 Task: Open Card Card0000000223 in Board Board0000000056 in Workspace WS0000000019 in Trello. Add Member Email0000000075 to Card Card0000000223 in Board Board0000000056 in Workspace WS0000000019 in Trello. Add Orange Label titled Label0000000223 to Card Card0000000223 in Board Board0000000056 in Workspace WS0000000019 in Trello. Add Checklist CL0000000223 to Card Card0000000223 in Board Board0000000056 in Workspace WS0000000019 in Trello. Add Dates with Start Date as Oct 01 2023 and Due Date as Oct 31 2023 to Card Card0000000223 in Board Board0000000056 in Workspace WS0000000019 in Trello
Action: Mouse moved to (634, 676)
Screenshot: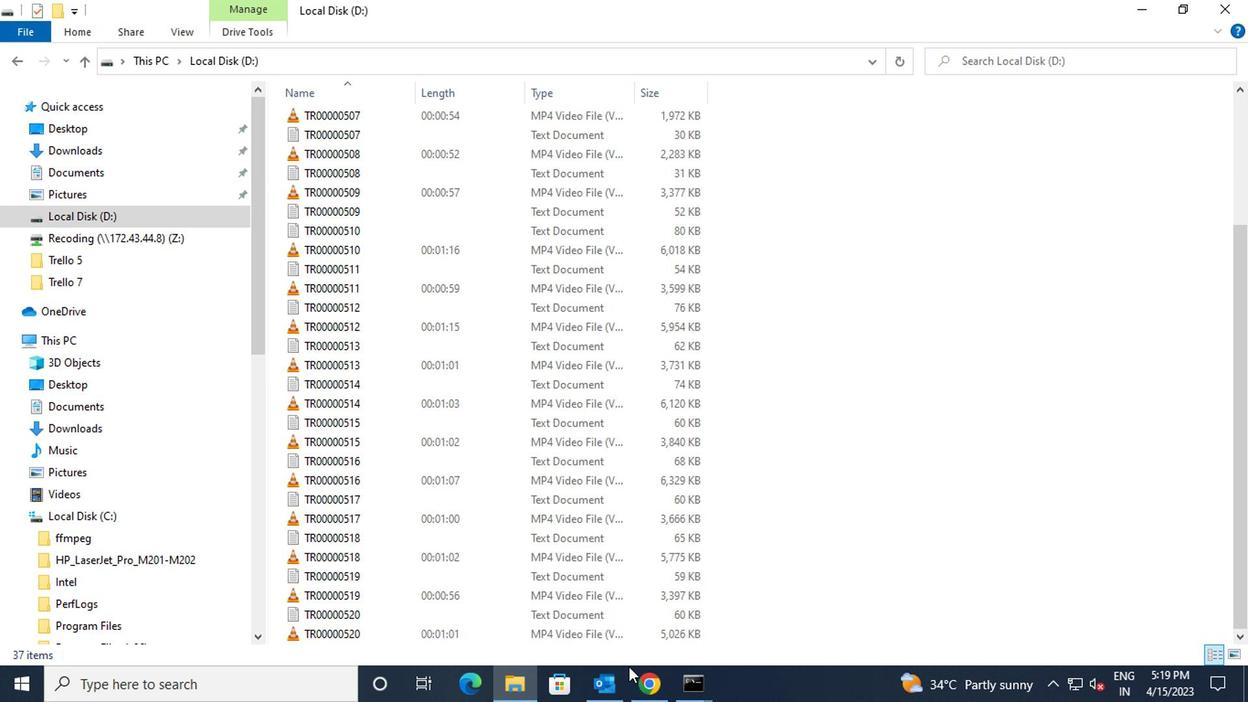 
Action: Mouse pressed left at (634, 676)
Screenshot: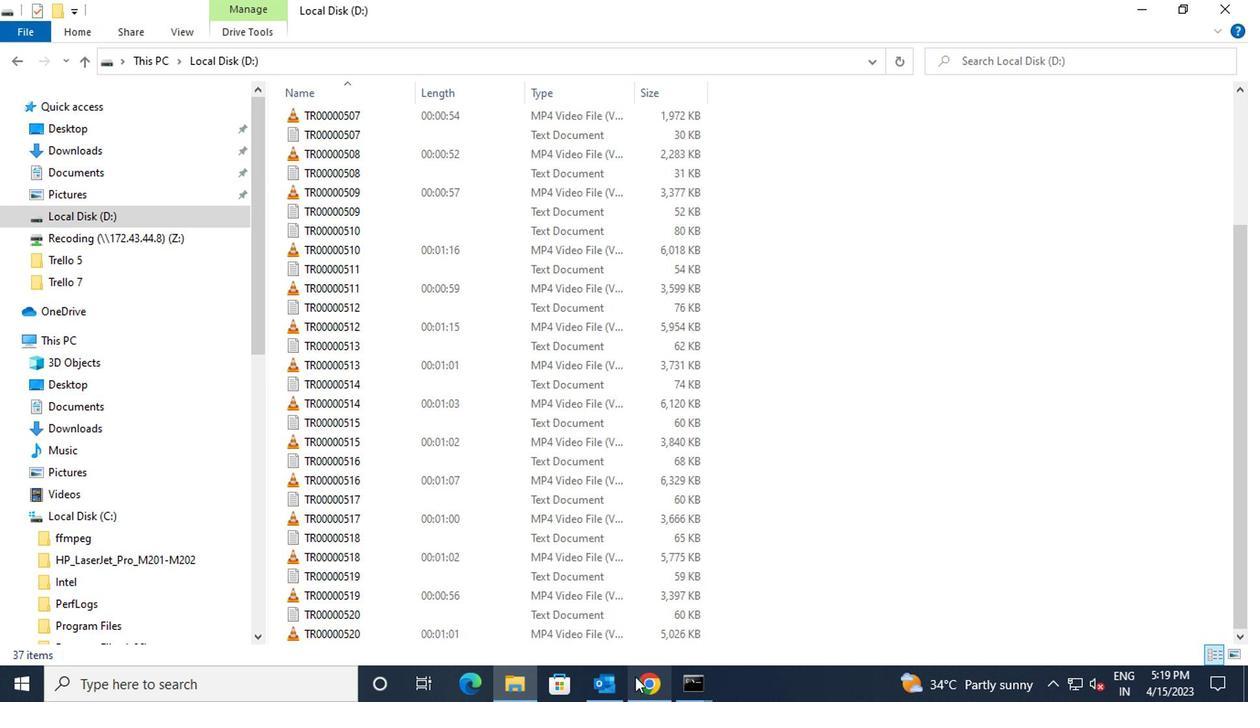 
Action: Mouse moved to (466, 544)
Screenshot: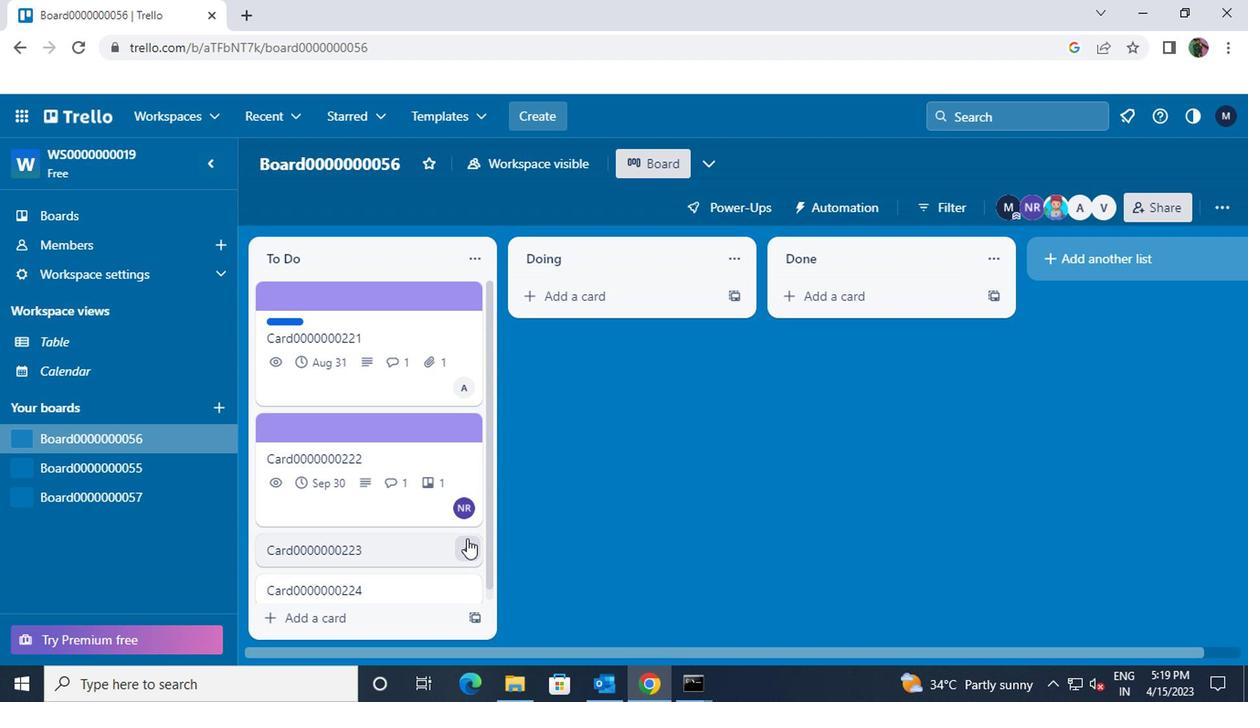 
Action: Mouse pressed left at (466, 544)
Screenshot: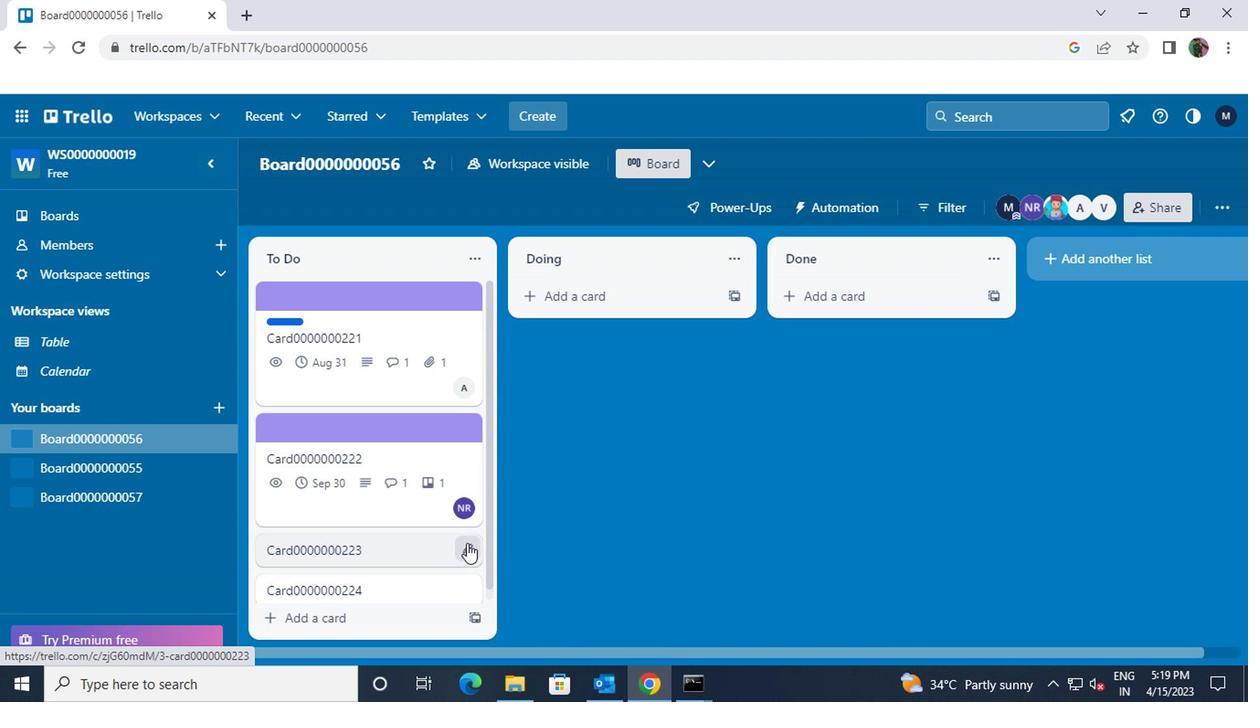 
Action: Mouse moved to (524, 418)
Screenshot: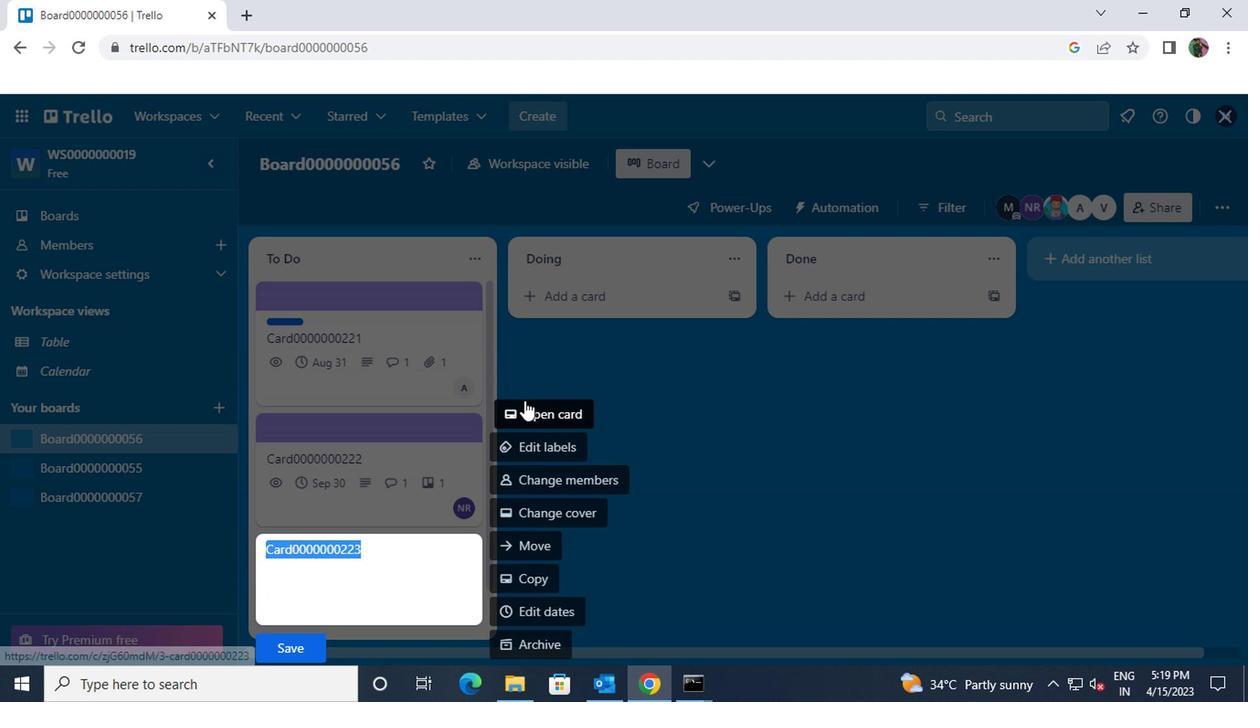 
Action: Mouse pressed left at (524, 418)
Screenshot: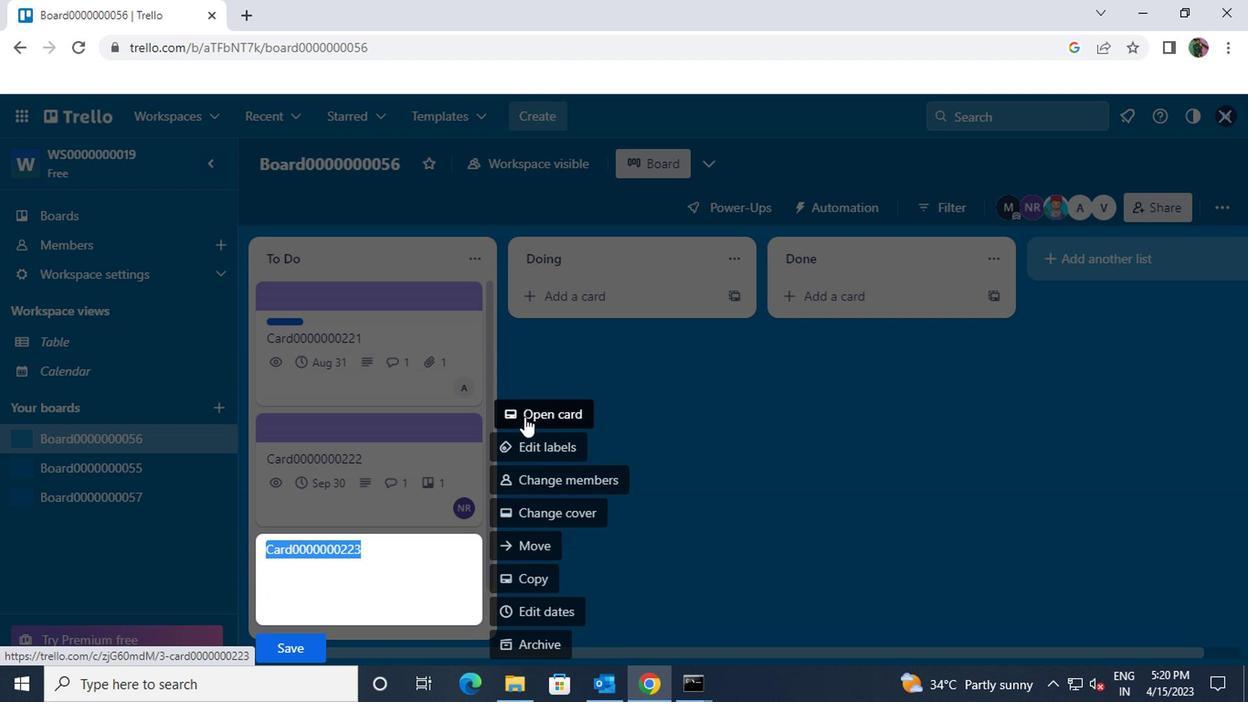 
Action: Mouse moved to (840, 256)
Screenshot: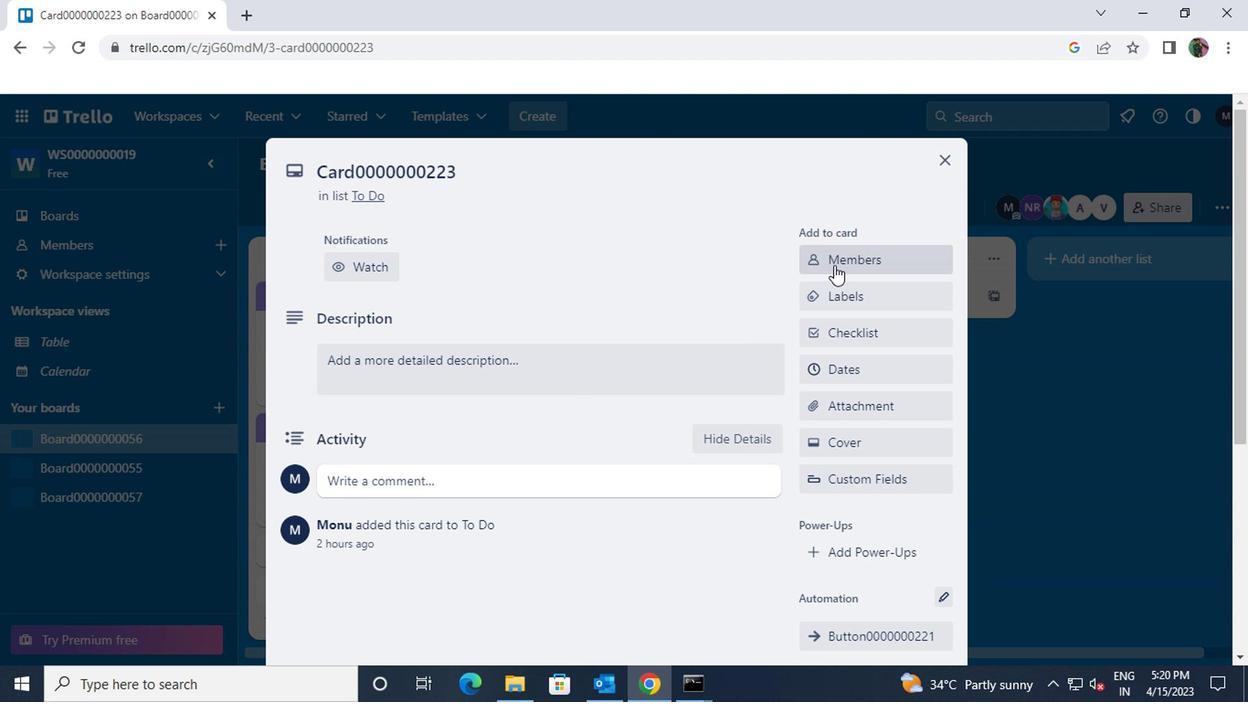 
Action: Mouse pressed left at (840, 256)
Screenshot: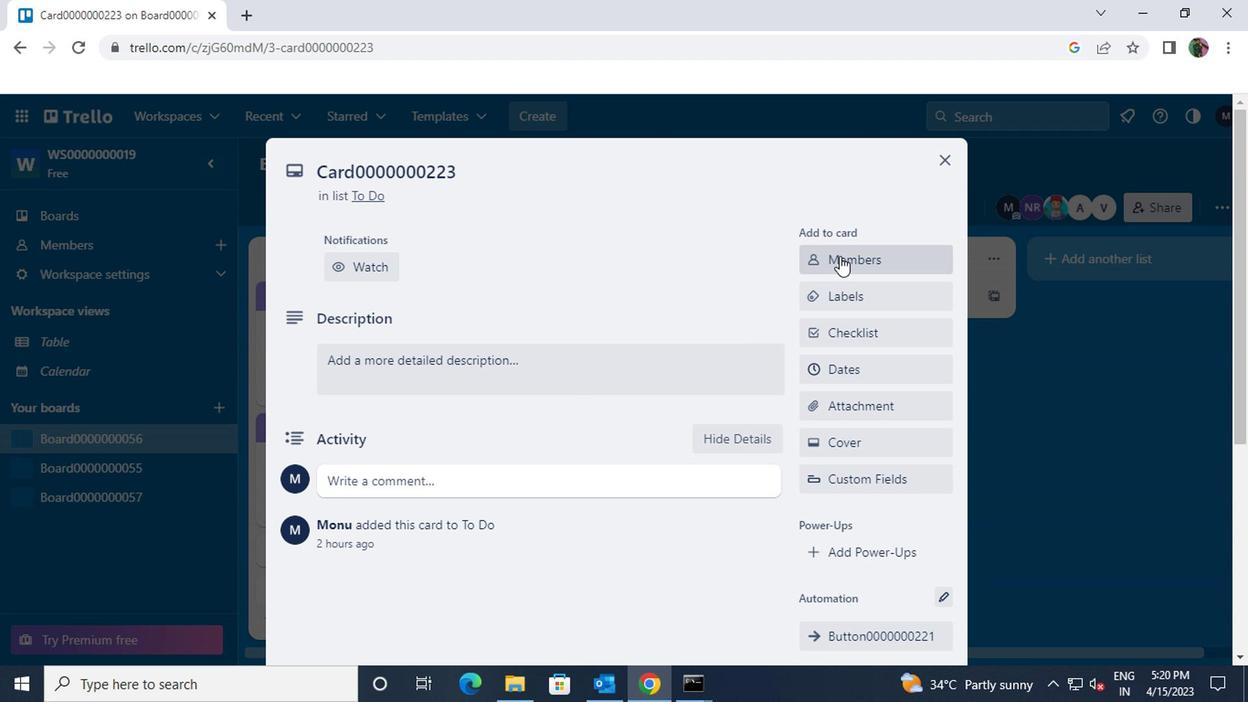 
Action: Mouse moved to (844, 345)
Screenshot: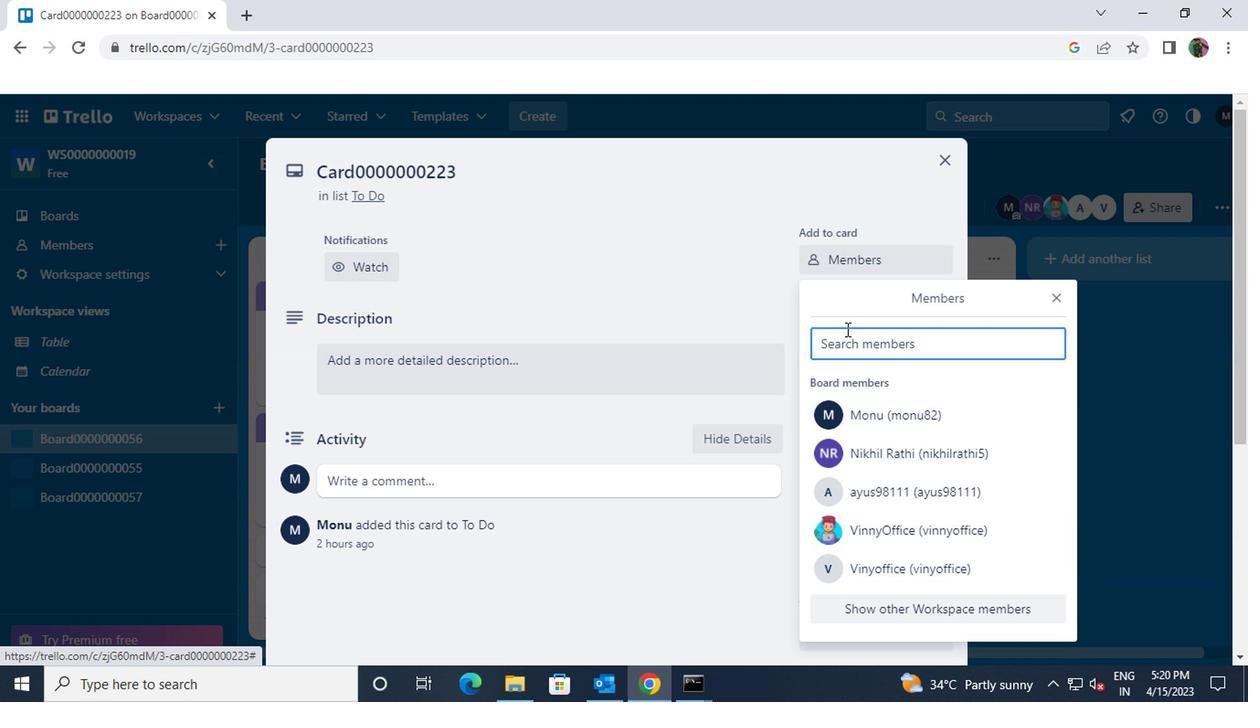 
Action: Key pressed vinnyoffice2<Key.shift>@GMAIL.COM
Screenshot: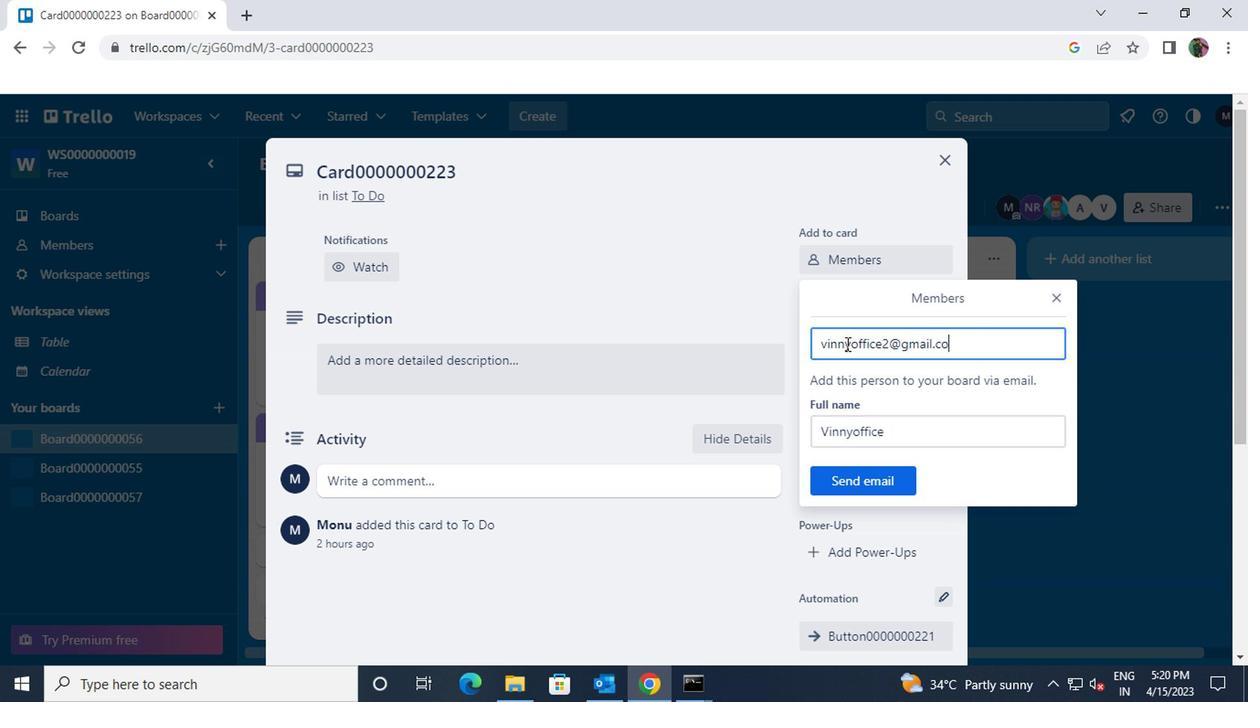 
Action: Mouse moved to (852, 485)
Screenshot: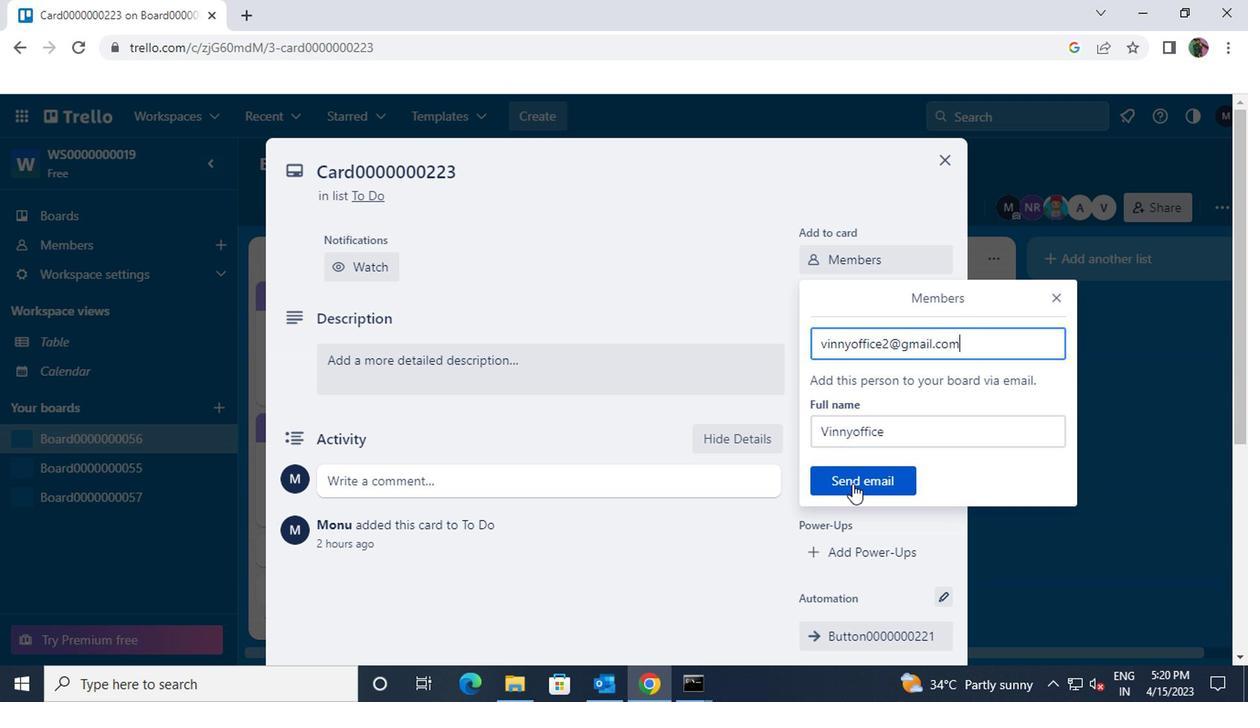 
Action: Mouse pressed left at (852, 485)
Screenshot: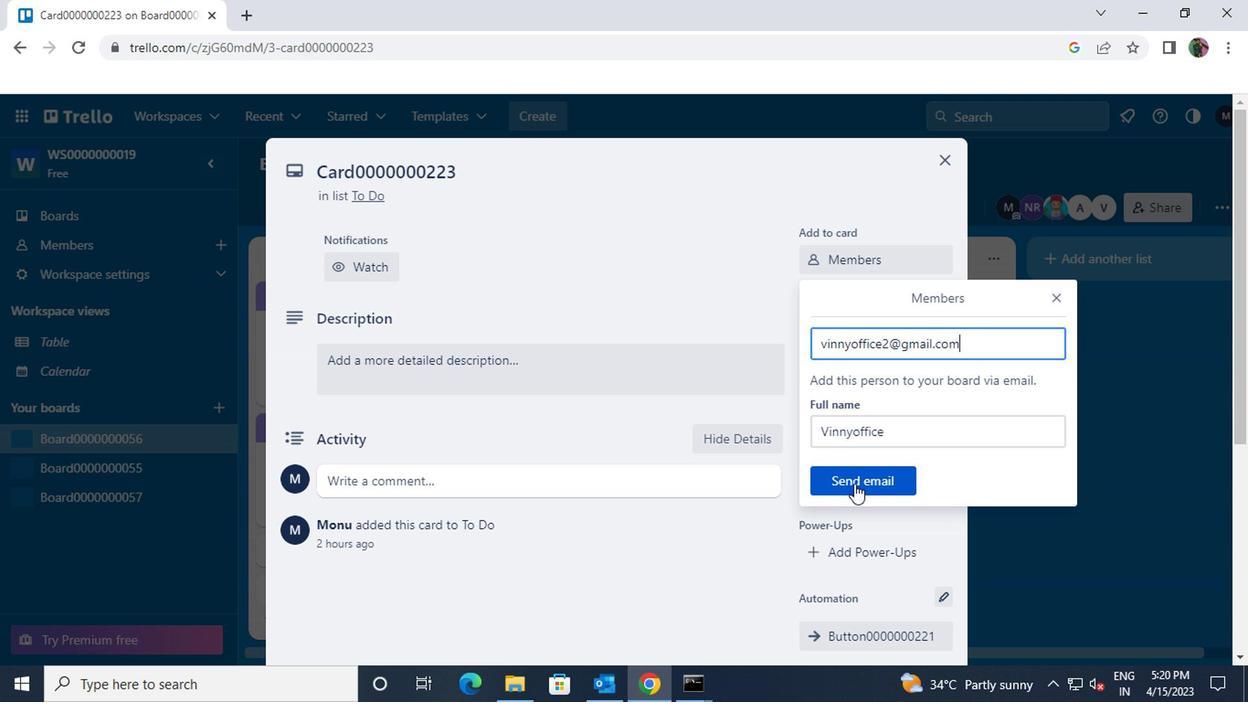 
Action: Mouse moved to (855, 294)
Screenshot: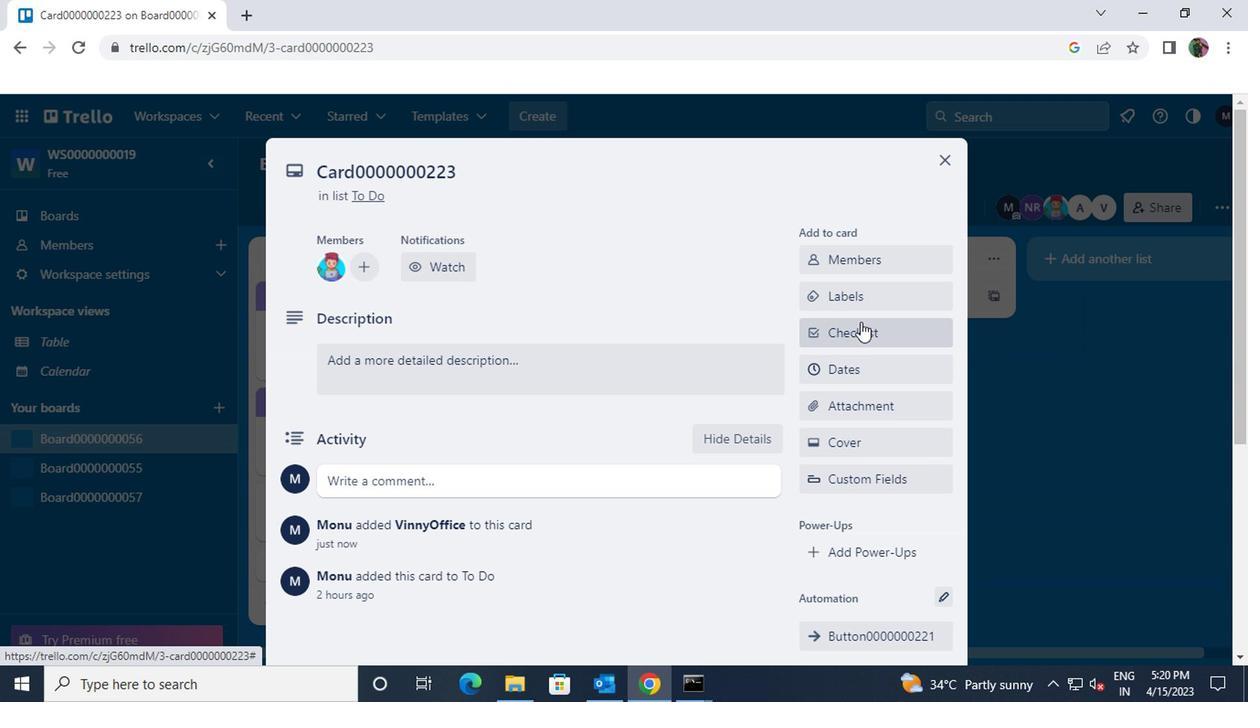 
Action: Mouse pressed left at (855, 294)
Screenshot: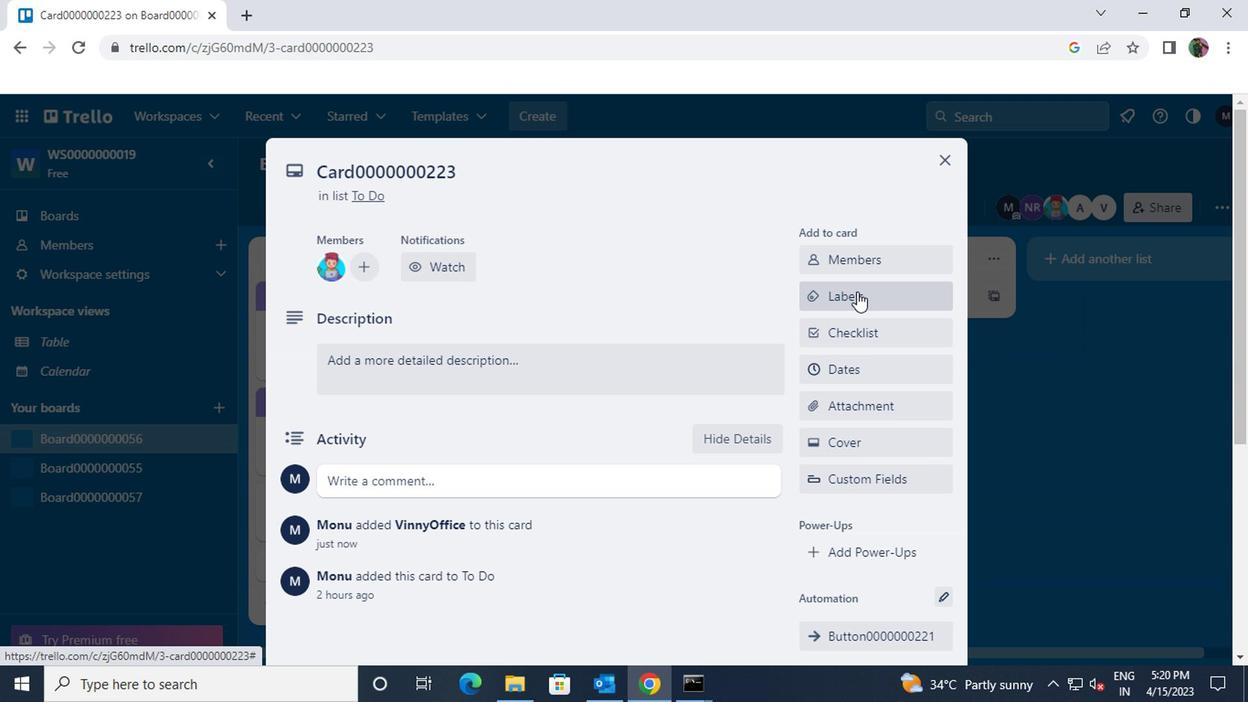 
Action: Mouse moved to (924, 550)
Screenshot: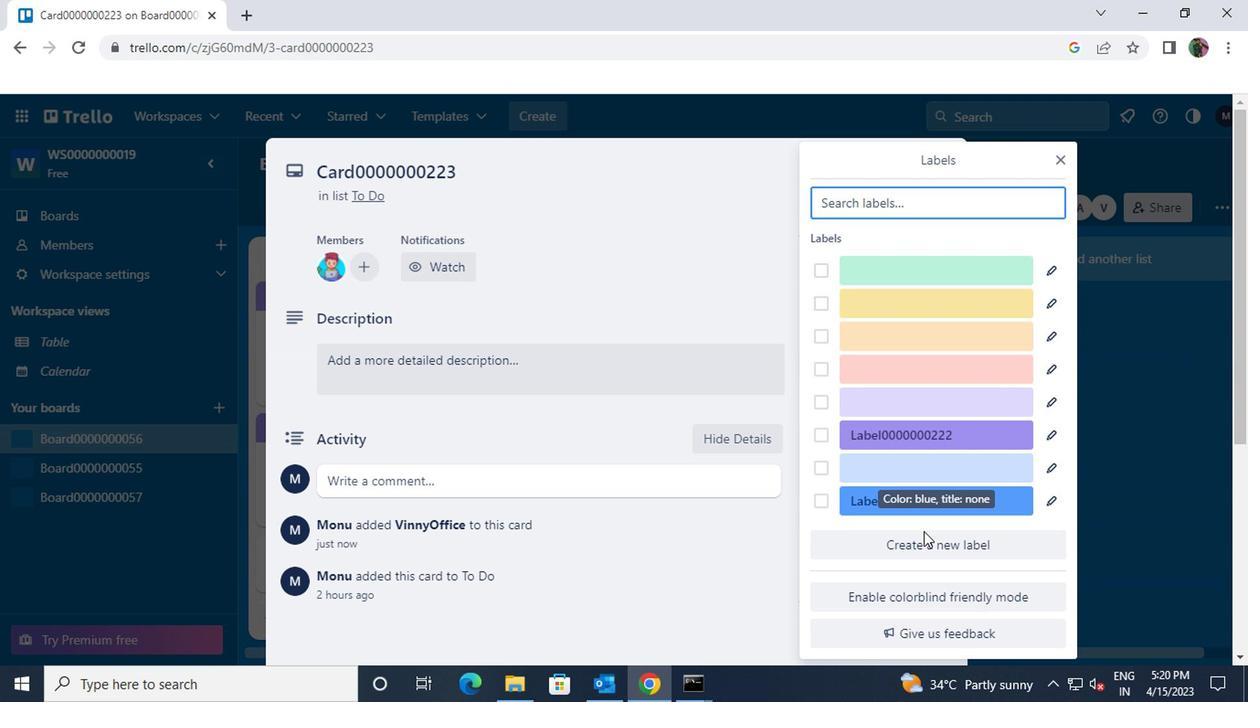 
Action: Mouse pressed left at (924, 550)
Screenshot: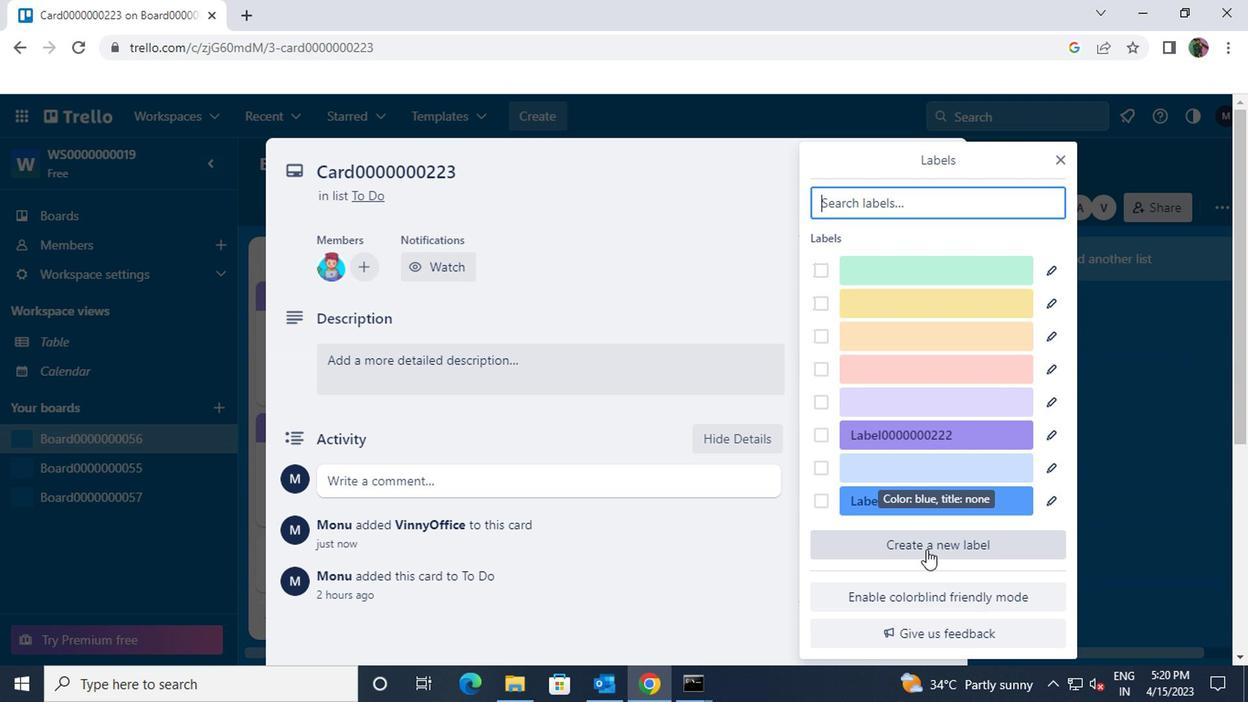 
Action: Mouse moved to (865, 327)
Screenshot: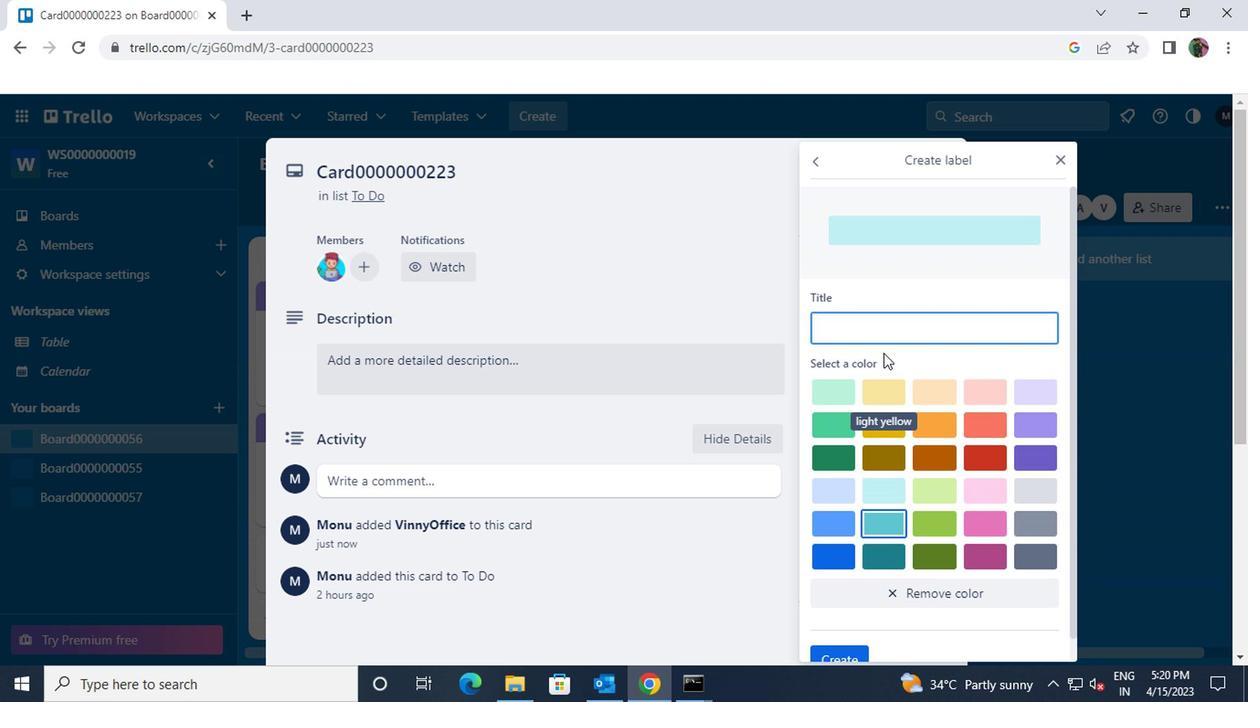 
Action: Mouse pressed left at (865, 327)
Screenshot: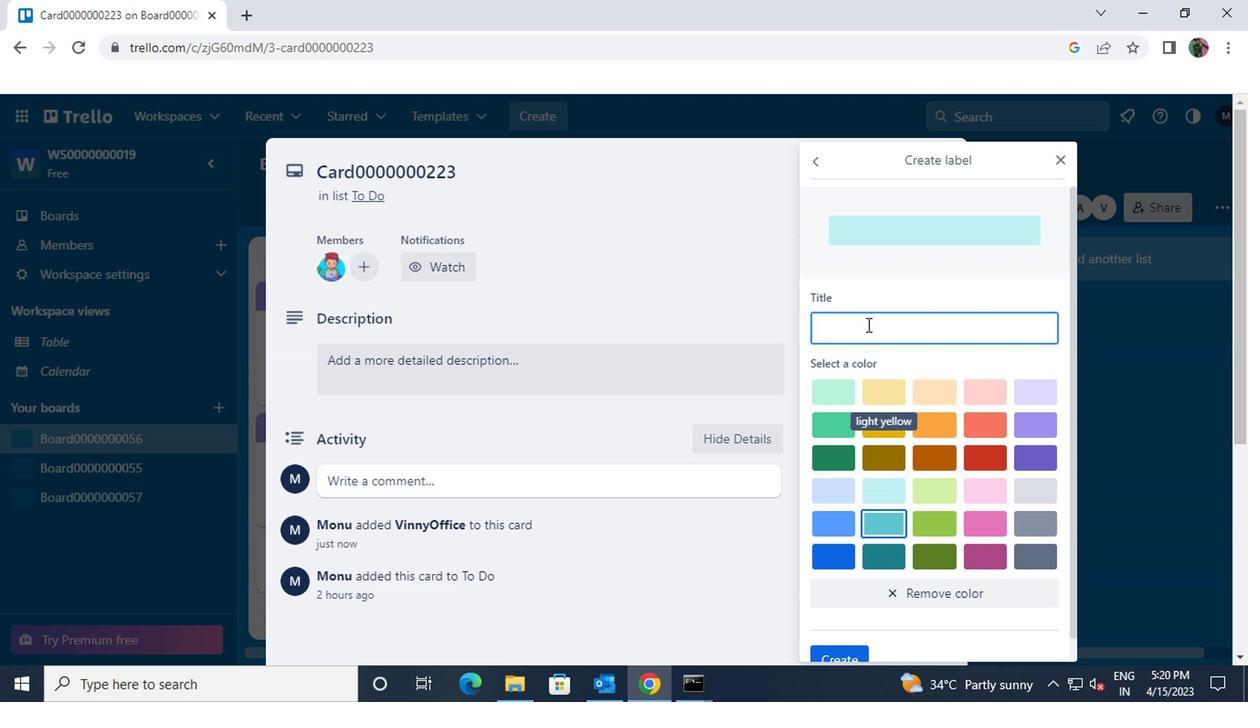 
Action: Key pressed LABEL0000000223
Screenshot: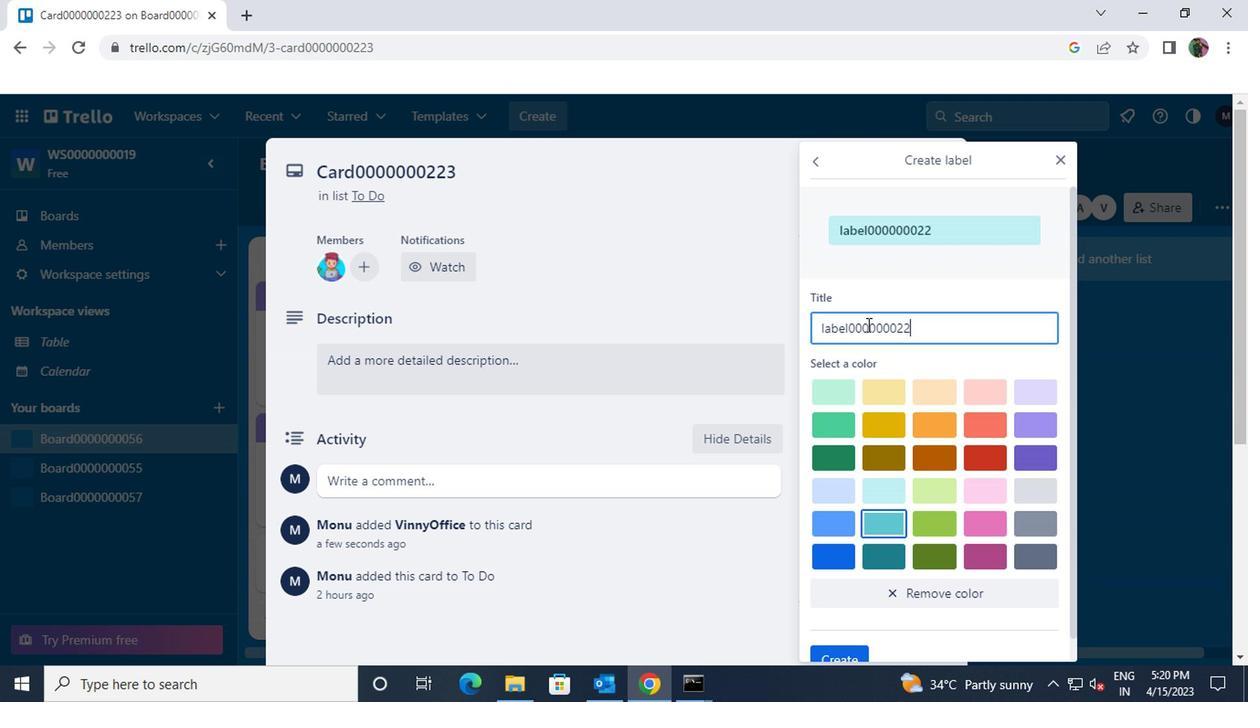 
Action: Mouse moved to (863, 345)
Screenshot: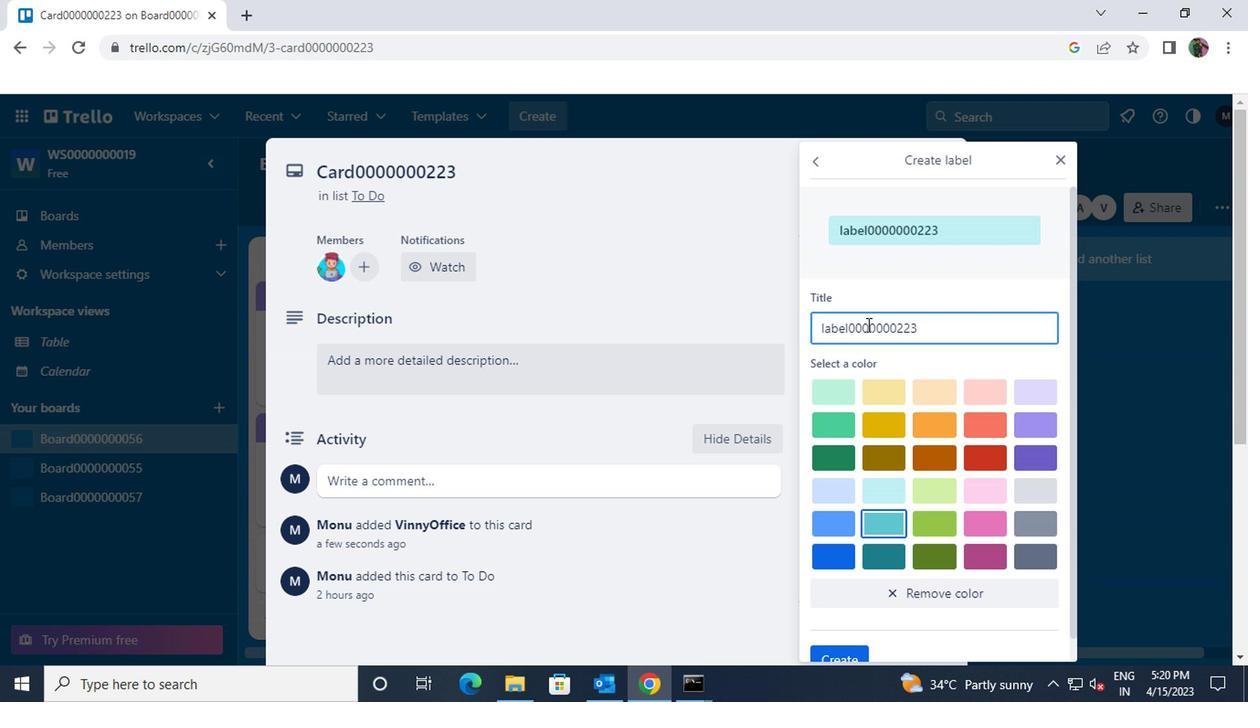 
Action: Mouse scrolled (863, 344) with delta (0, -1)
Screenshot: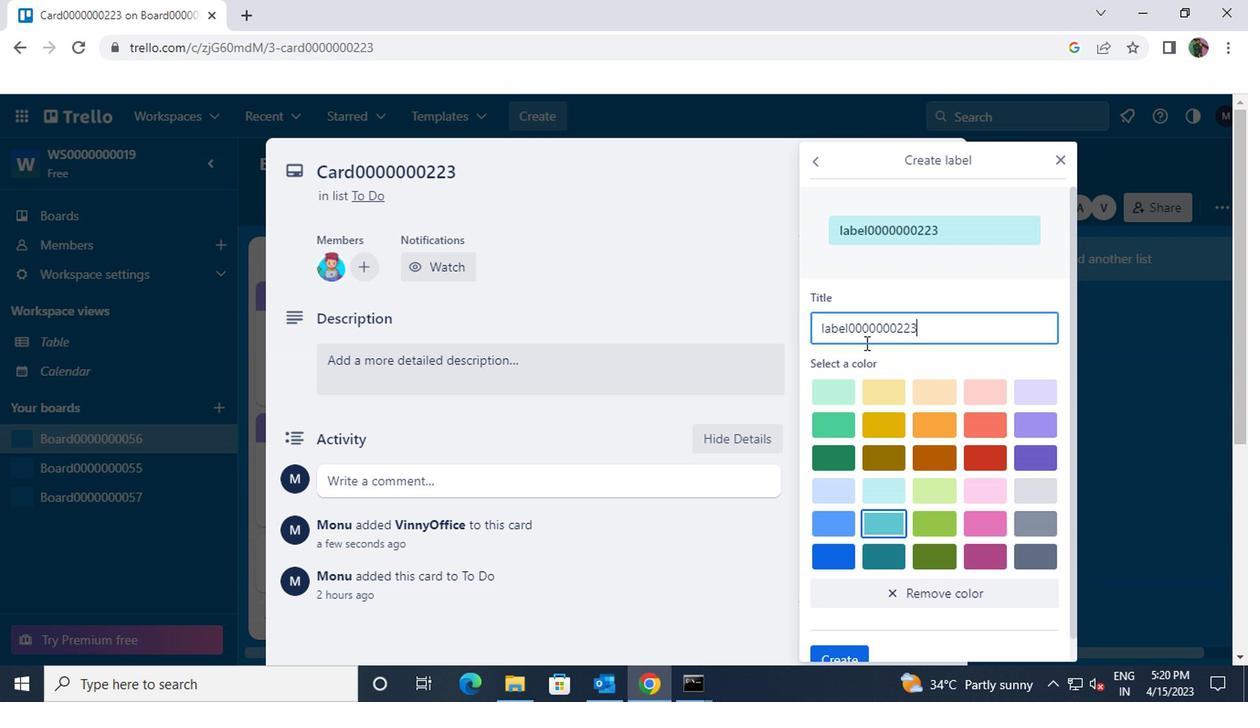 
Action: Mouse scrolled (863, 344) with delta (0, -1)
Screenshot: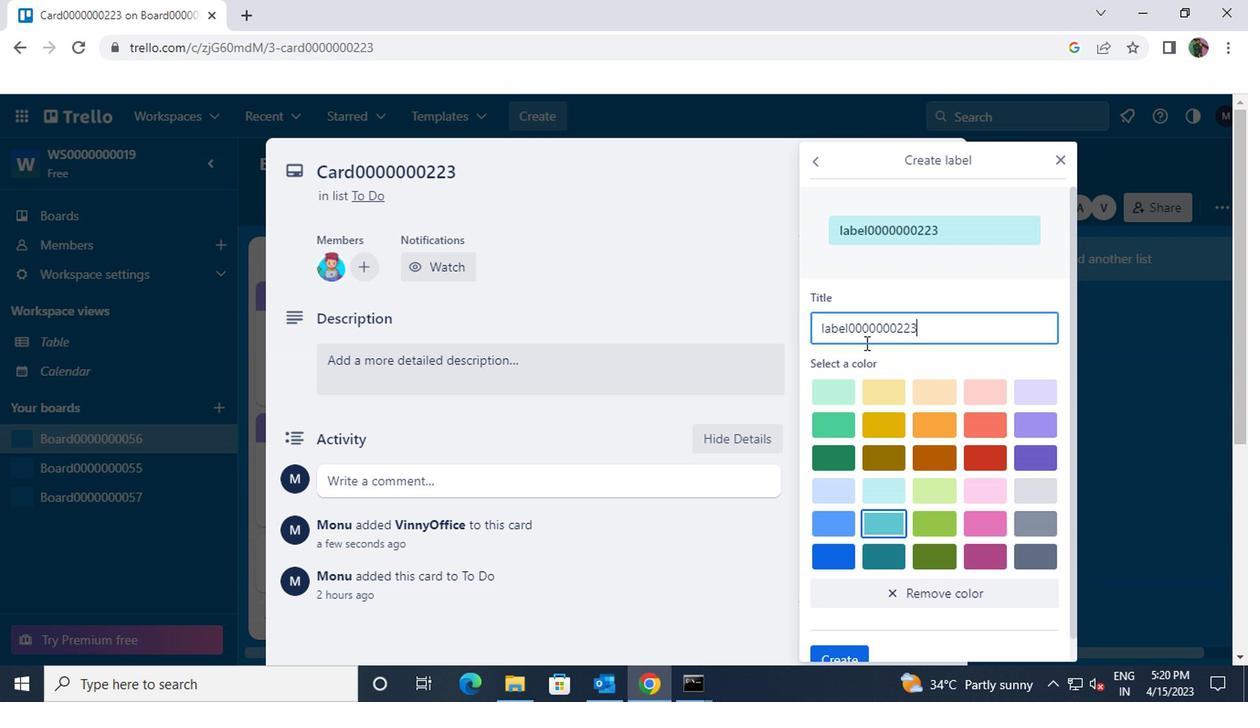 
Action: Mouse moved to (835, 598)
Screenshot: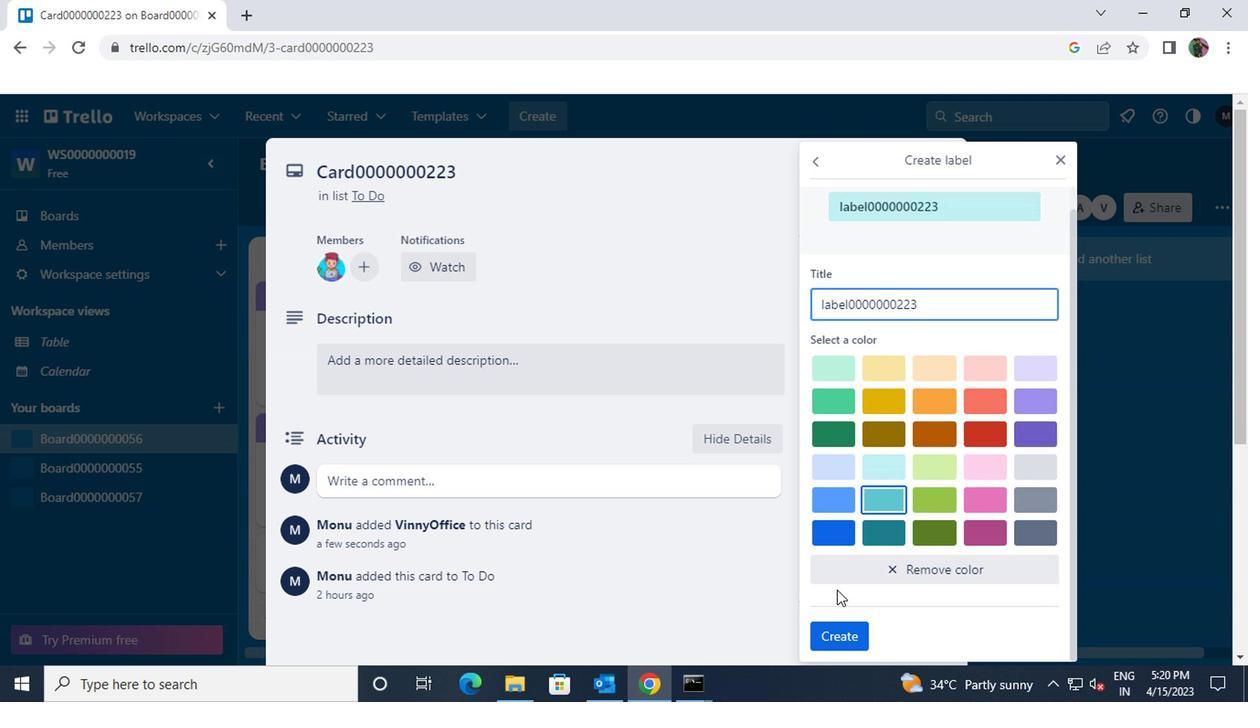 
Action: Mouse scrolled (835, 596) with delta (0, -1)
Screenshot: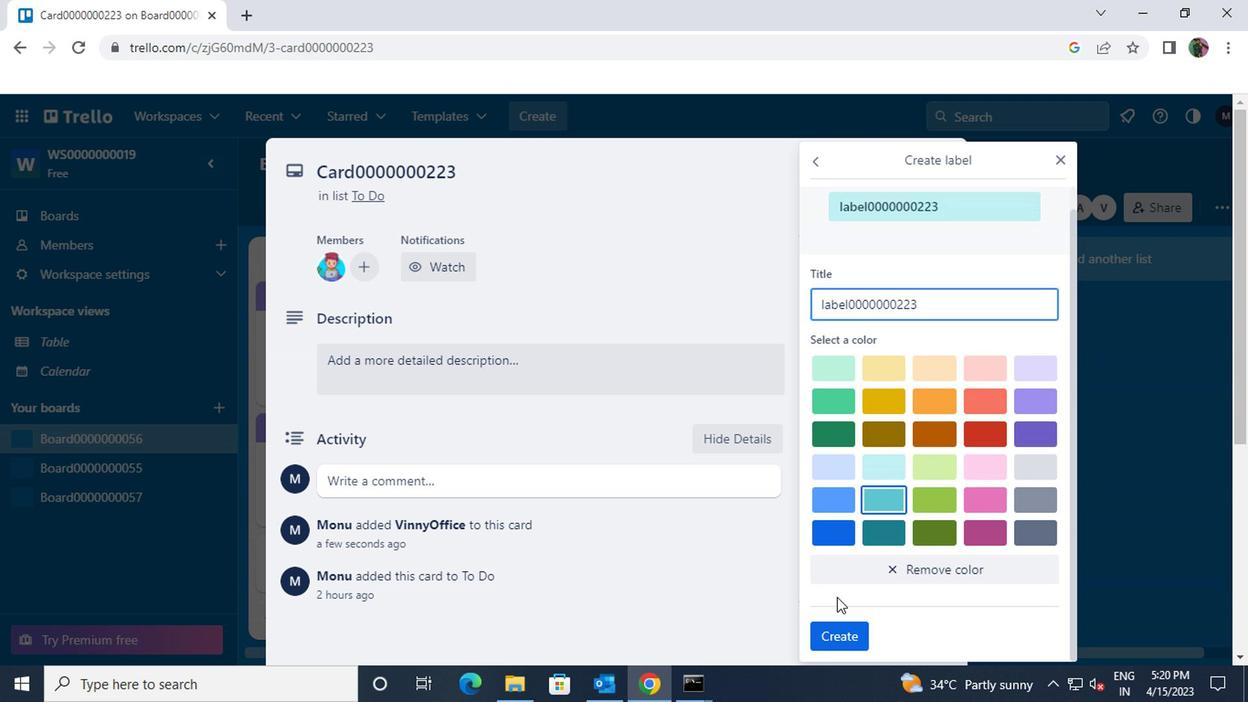 
Action: Mouse scrolled (835, 596) with delta (0, -1)
Screenshot: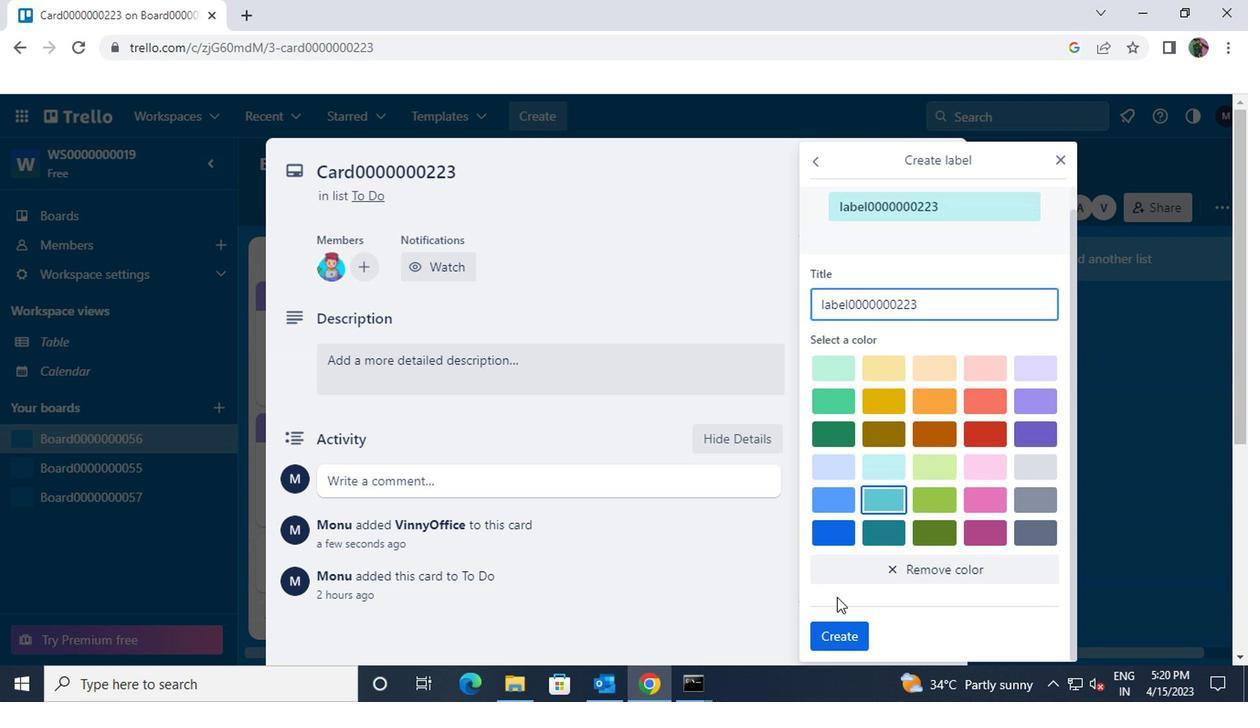 
Action: Mouse moved to (842, 633)
Screenshot: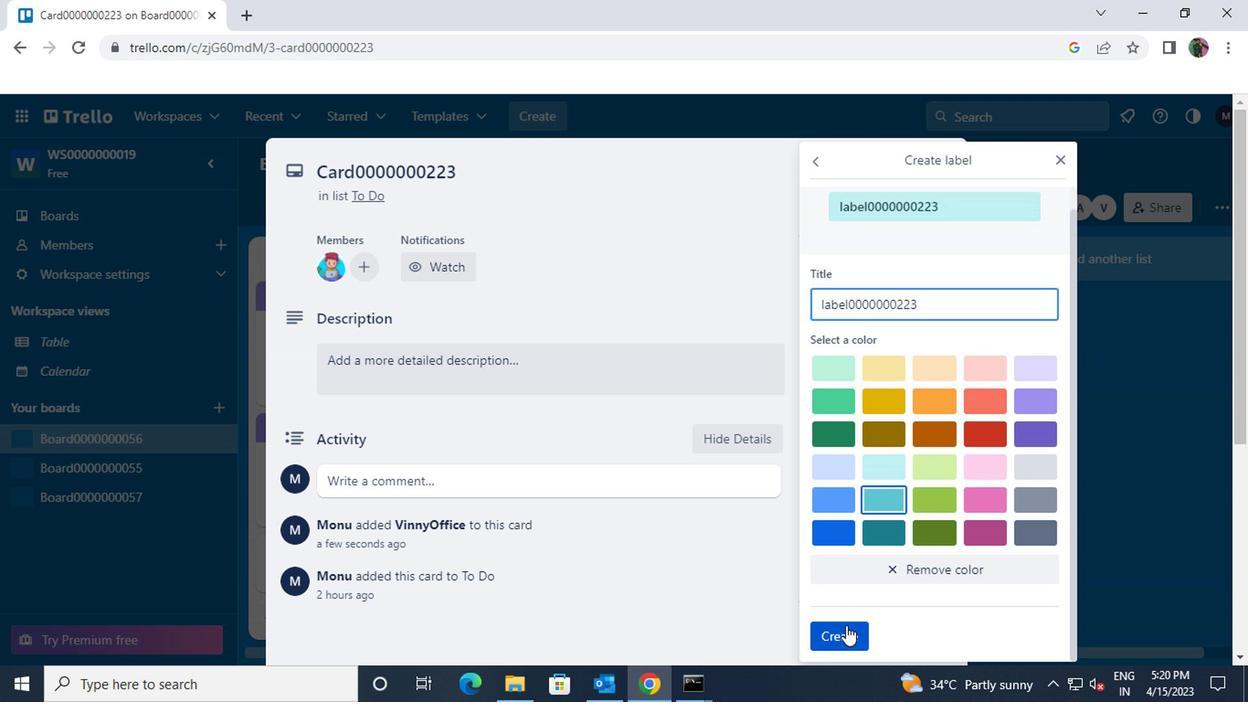
Action: Mouse pressed left at (842, 633)
Screenshot: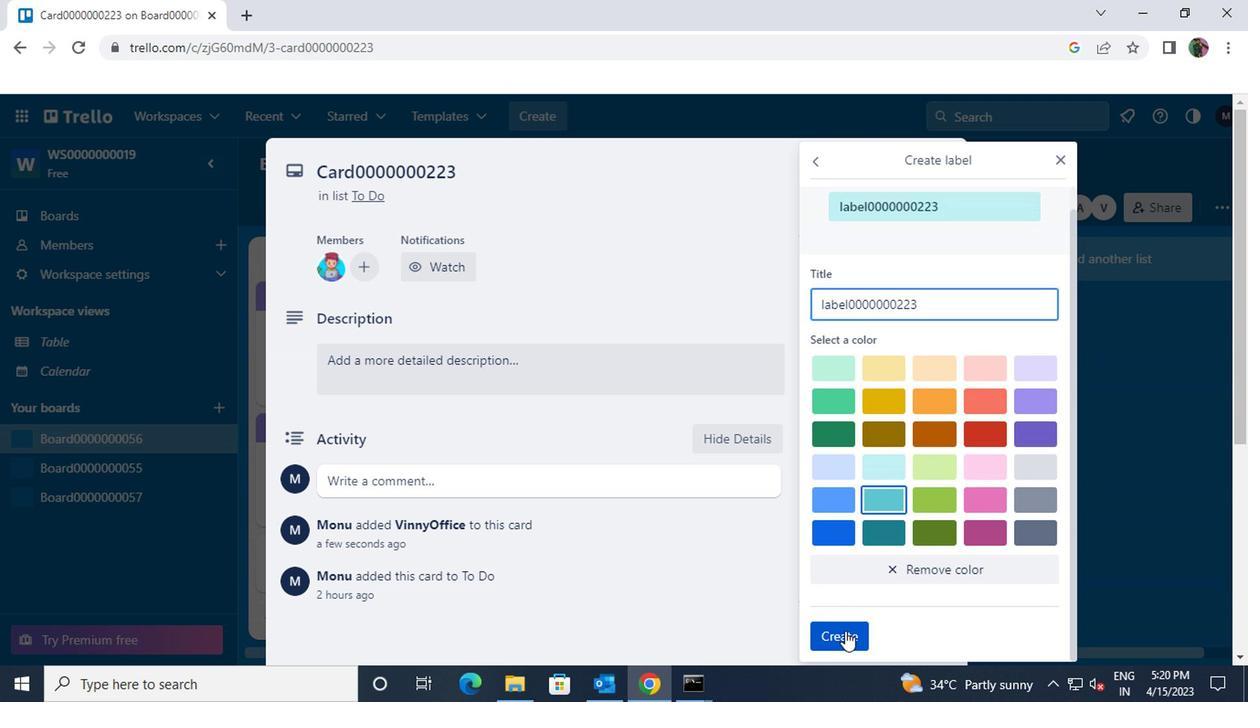 
Action: Mouse moved to (1054, 162)
Screenshot: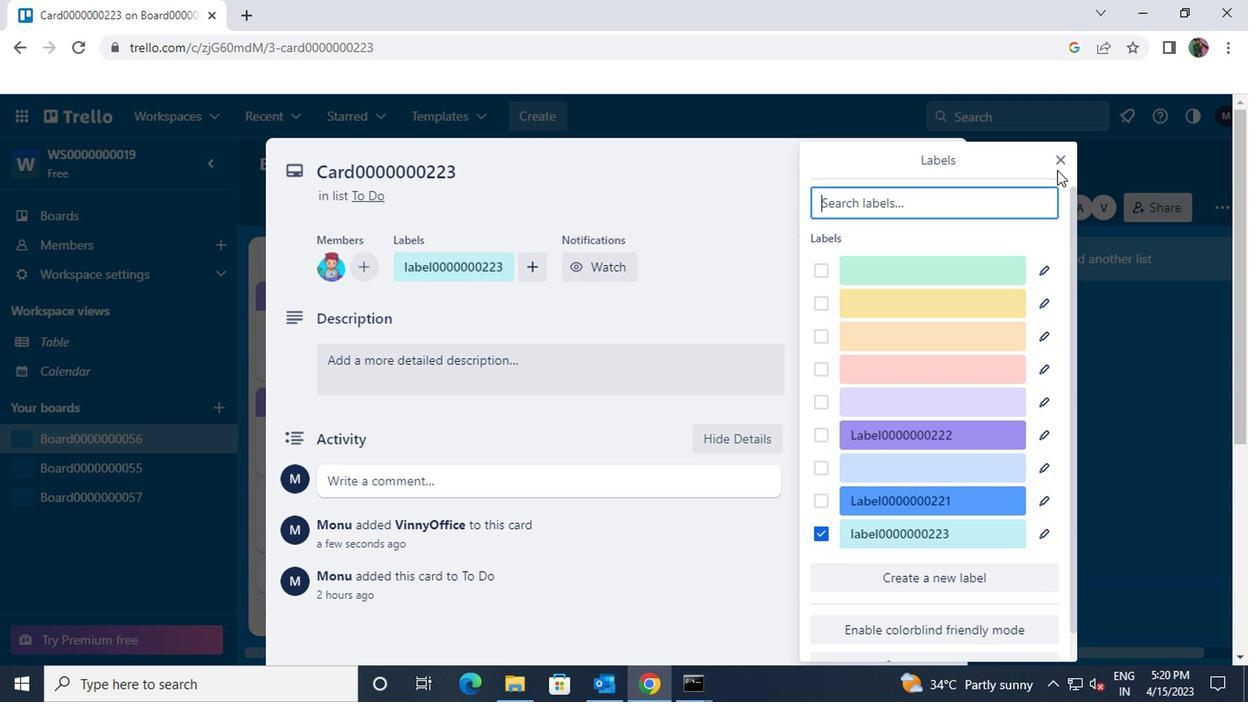 
Action: Mouse pressed left at (1054, 162)
Screenshot: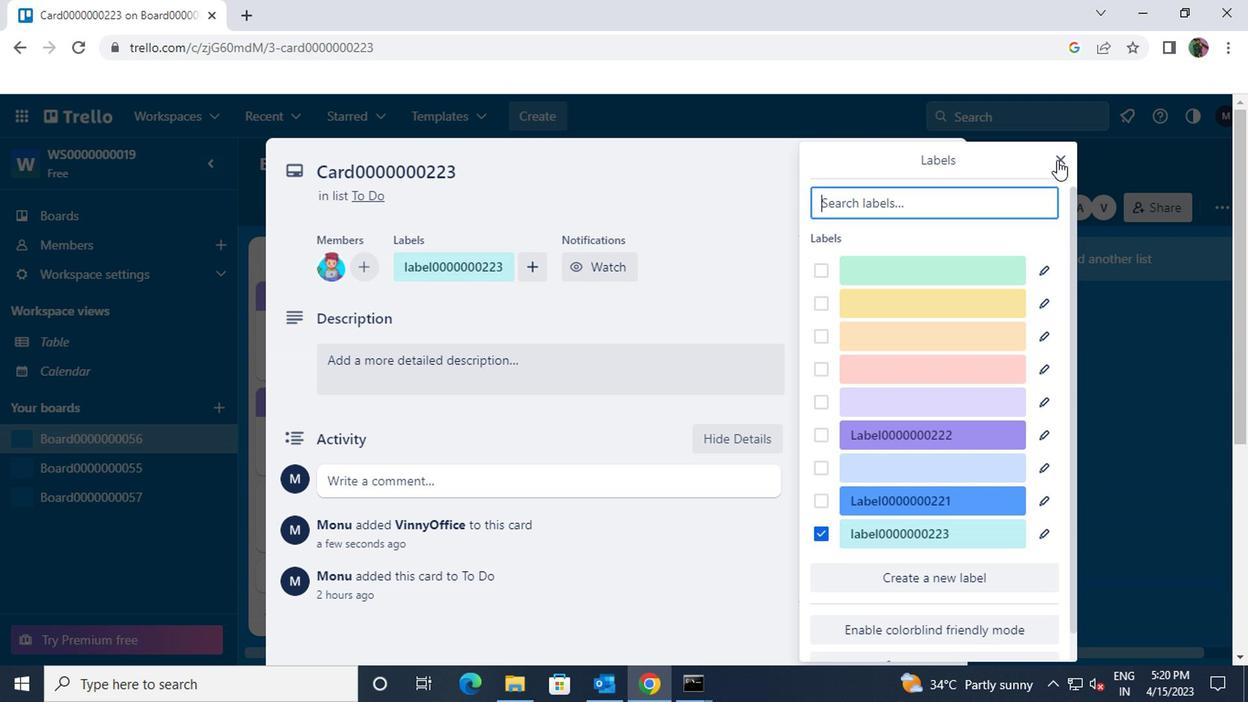 
Action: Mouse moved to (884, 331)
Screenshot: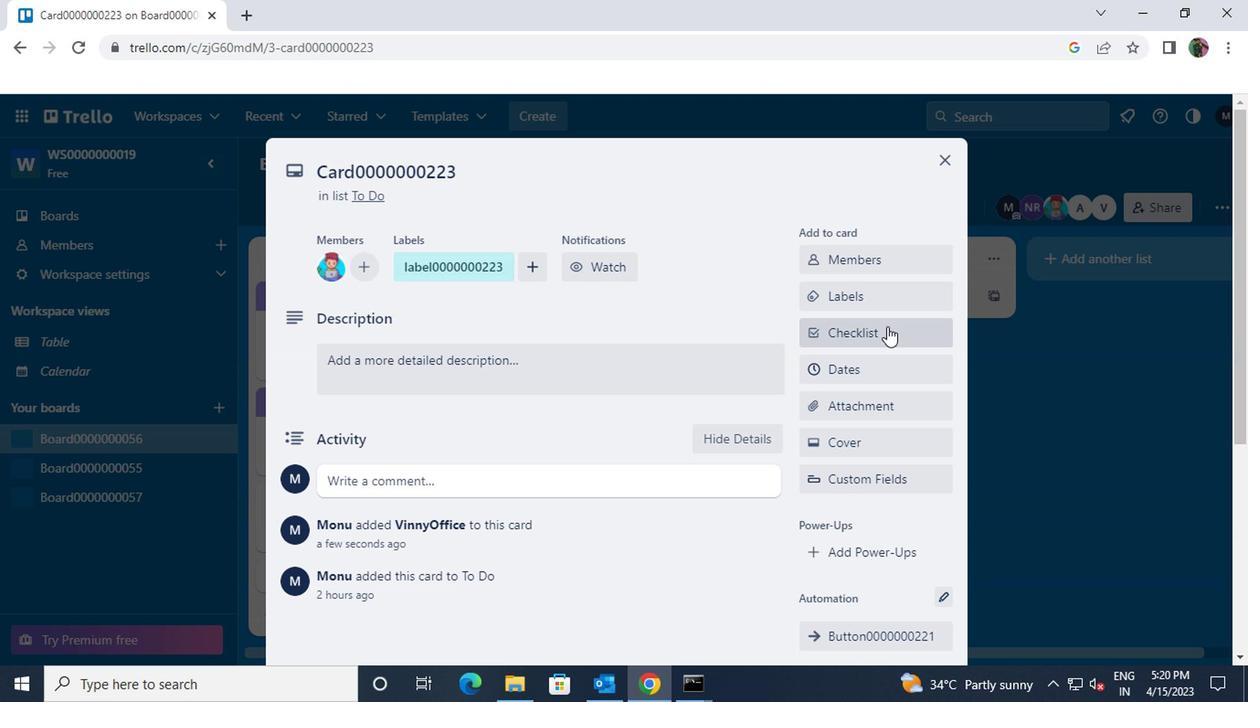 
Action: Mouse pressed left at (884, 331)
Screenshot: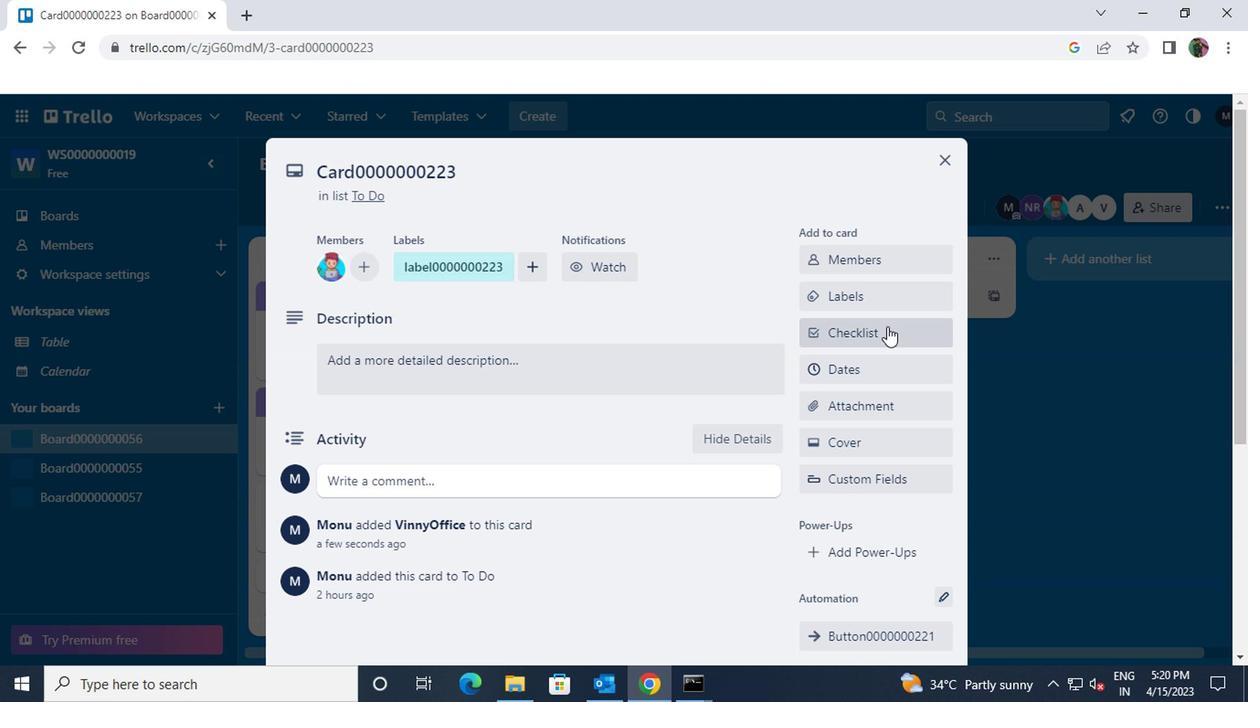 
Action: Mouse moved to (884, 332)
Screenshot: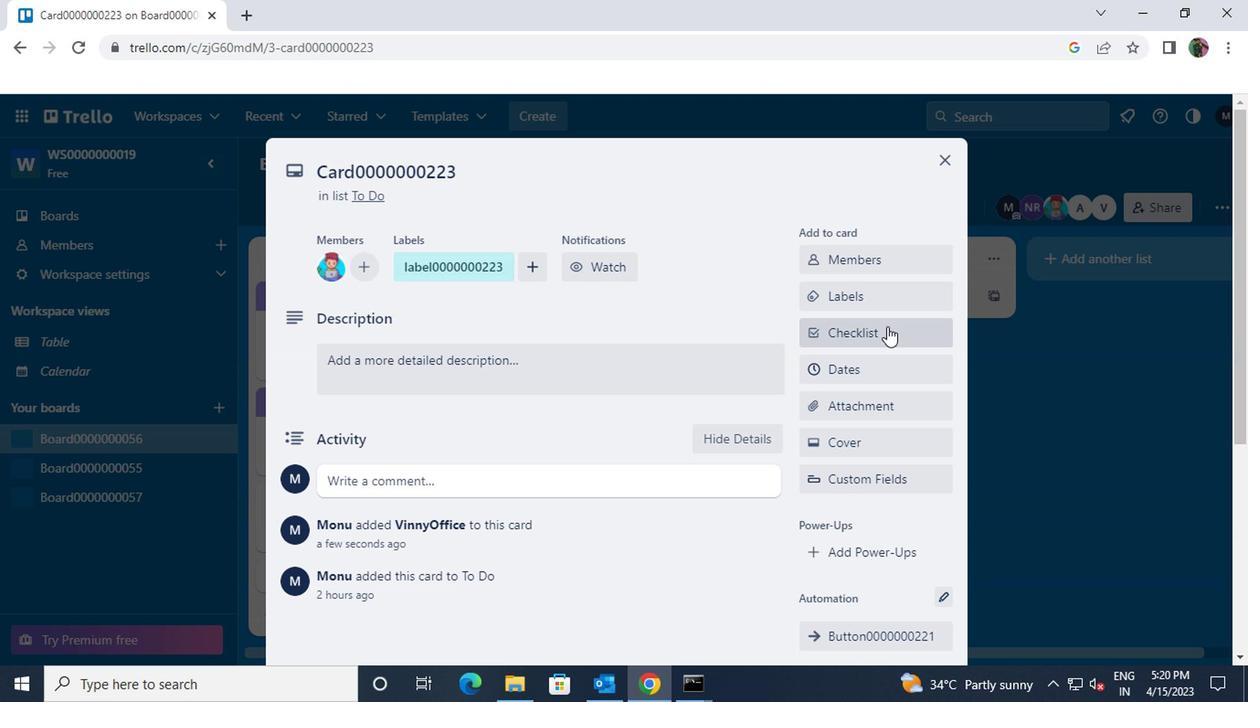 
Action: Key pressed <Key.shift>CL0000000223
Screenshot: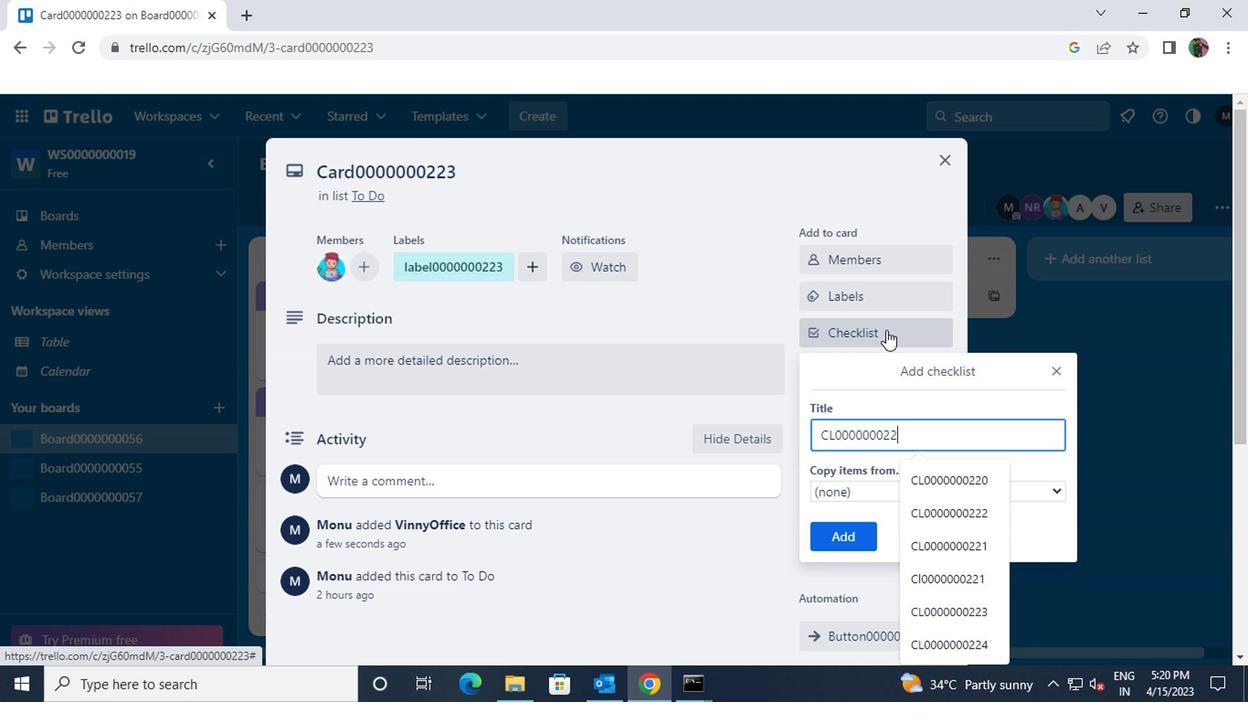 
Action: Mouse moved to (840, 534)
Screenshot: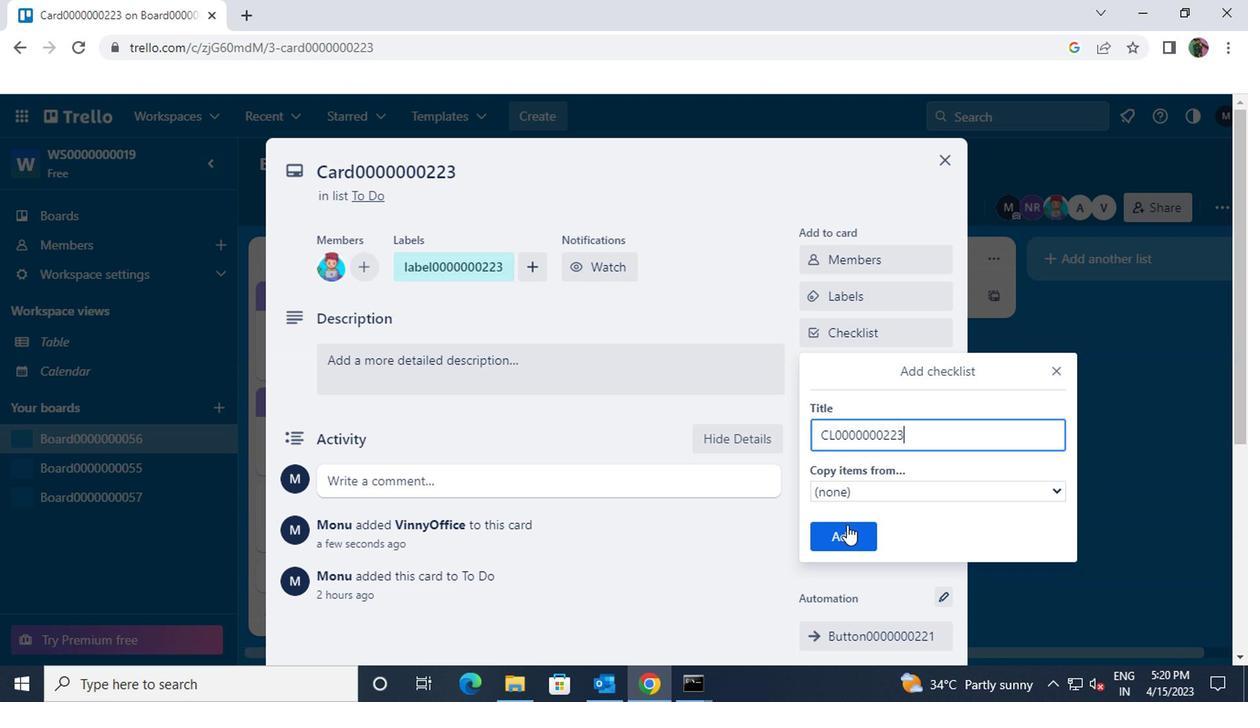 
Action: Mouse pressed left at (840, 534)
Screenshot: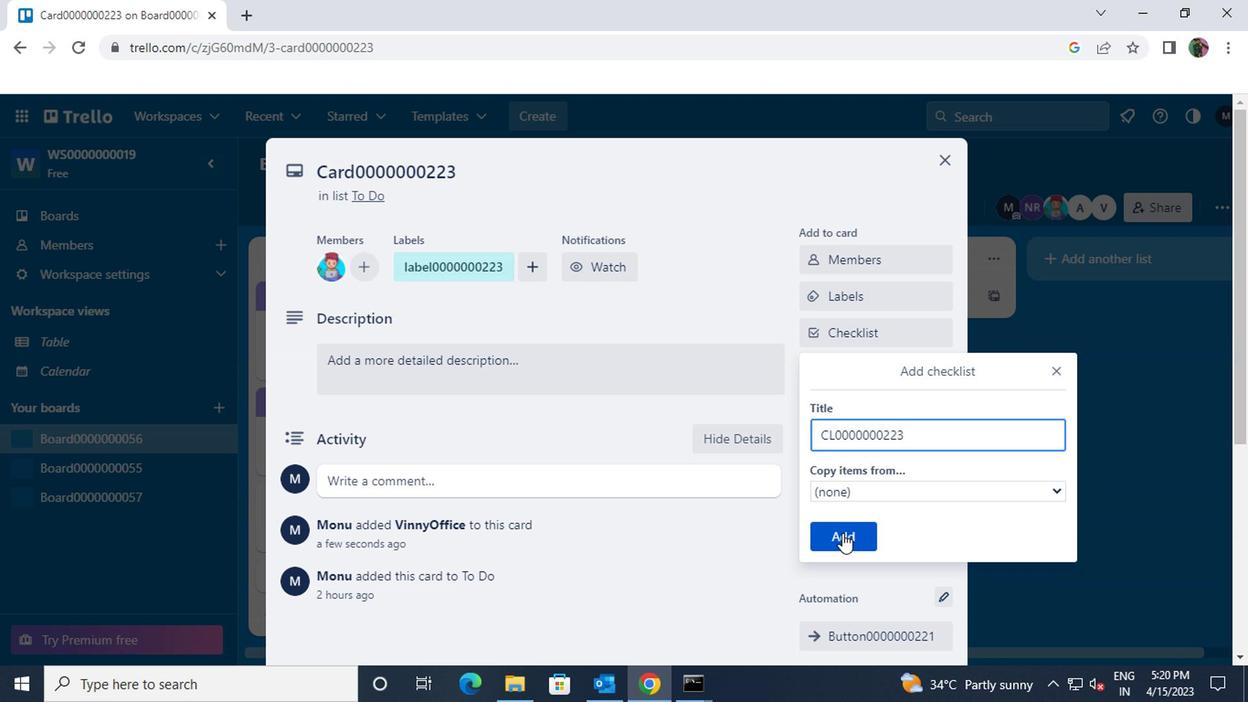 
Action: Mouse moved to (840, 368)
Screenshot: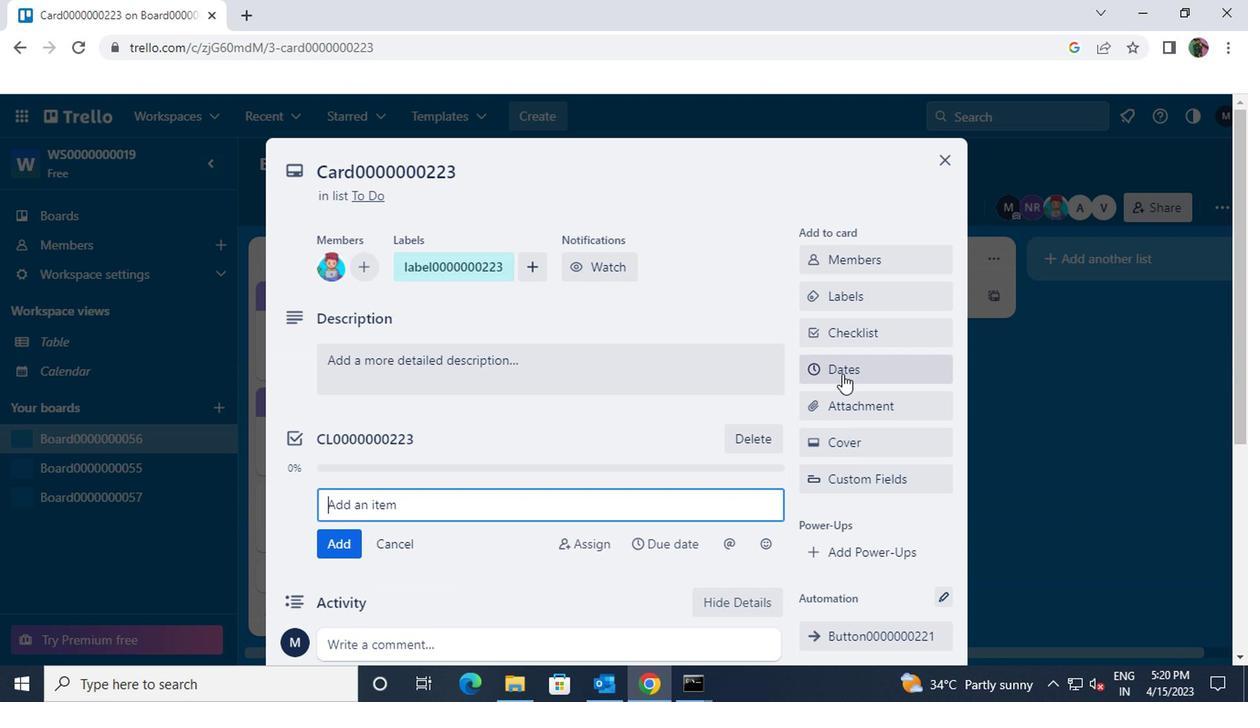 
Action: Mouse pressed left at (840, 368)
Screenshot: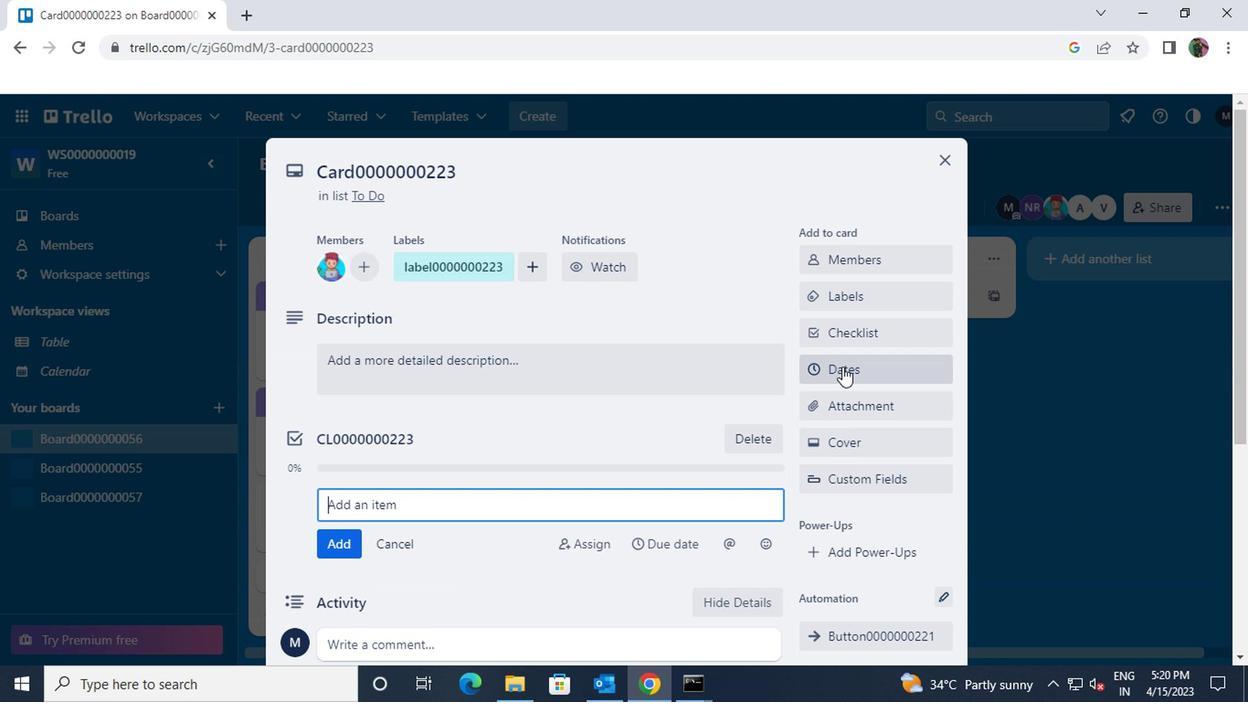 
Action: Mouse moved to (998, 277)
Screenshot: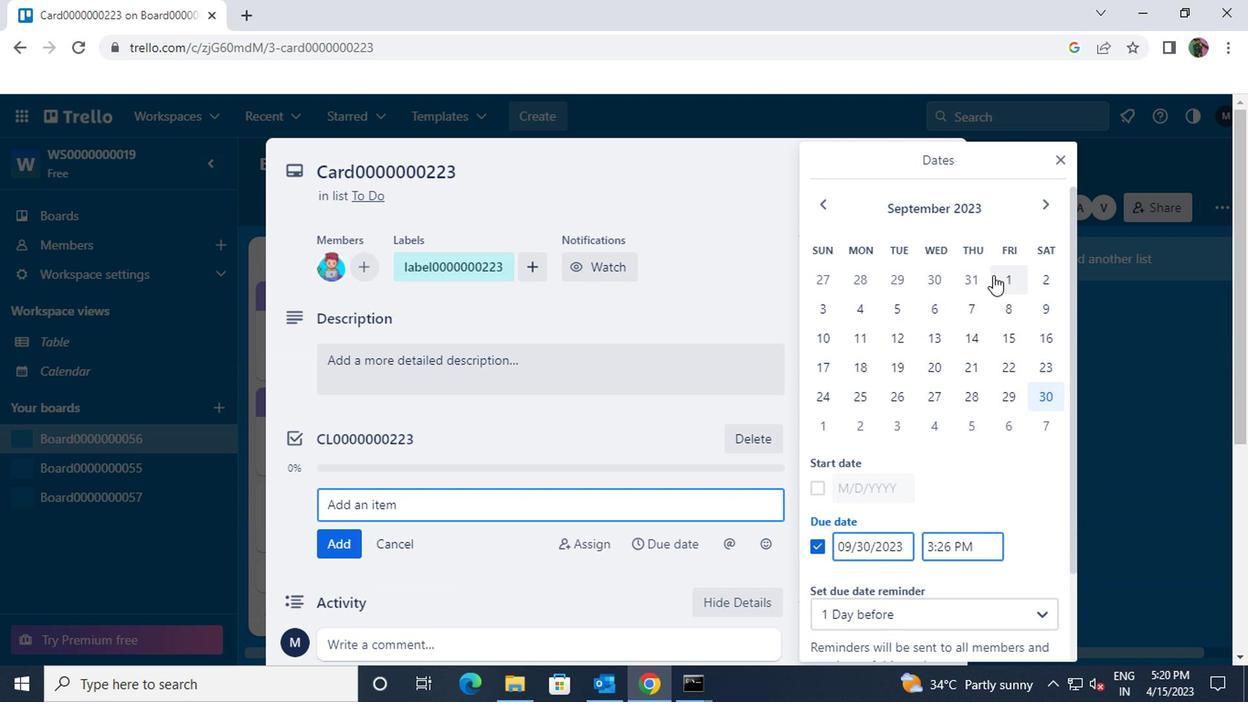 
Action: Mouse pressed left at (998, 277)
Screenshot: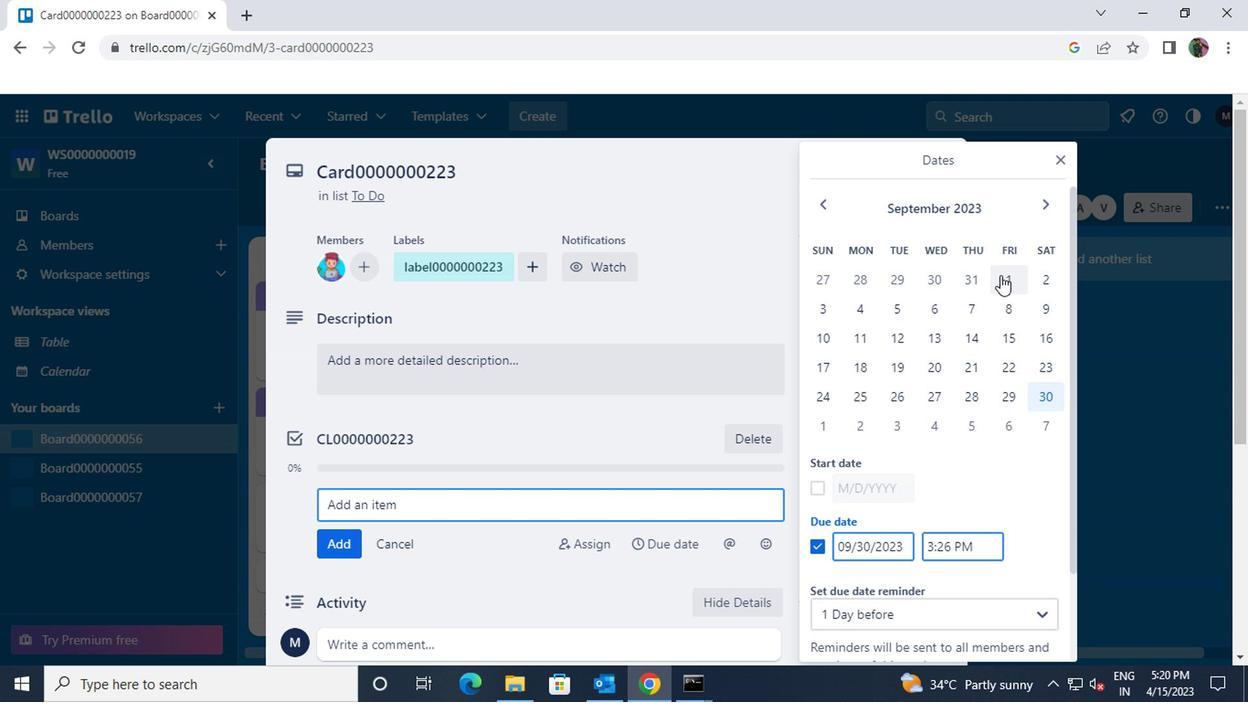 
Action: Mouse moved to (1045, 201)
Screenshot: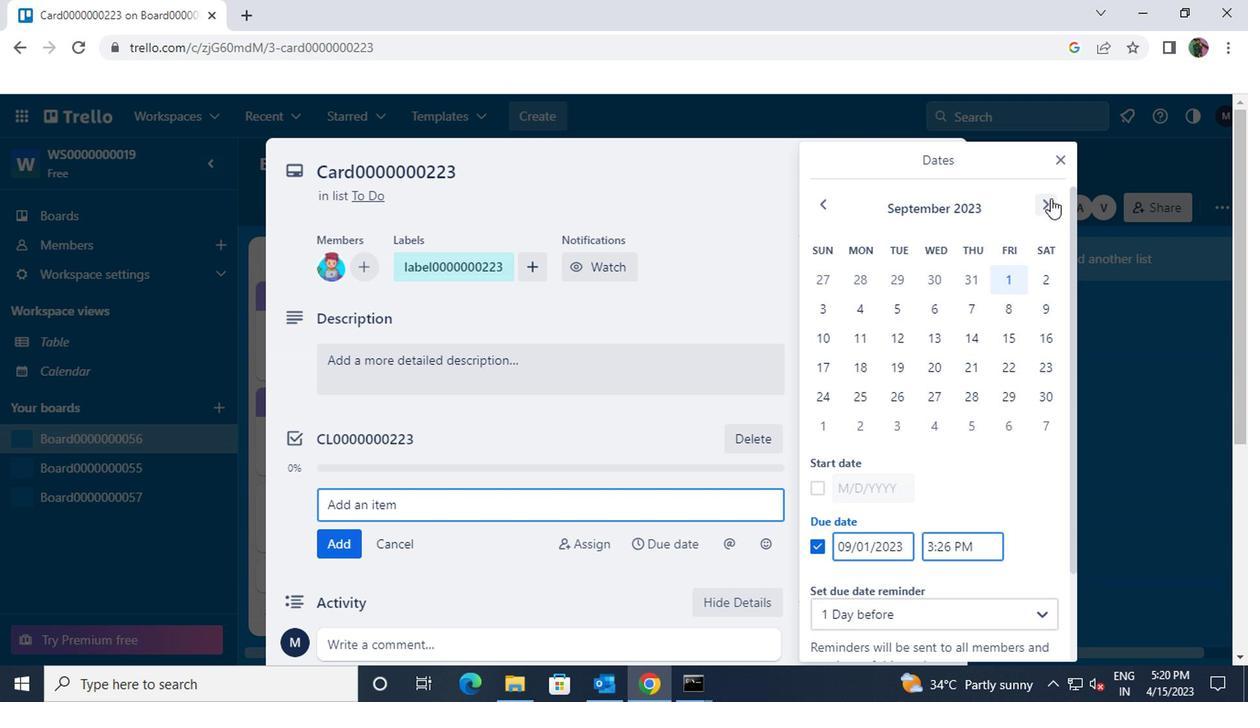 
Action: Mouse pressed left at (1045, 201)
Screenshot: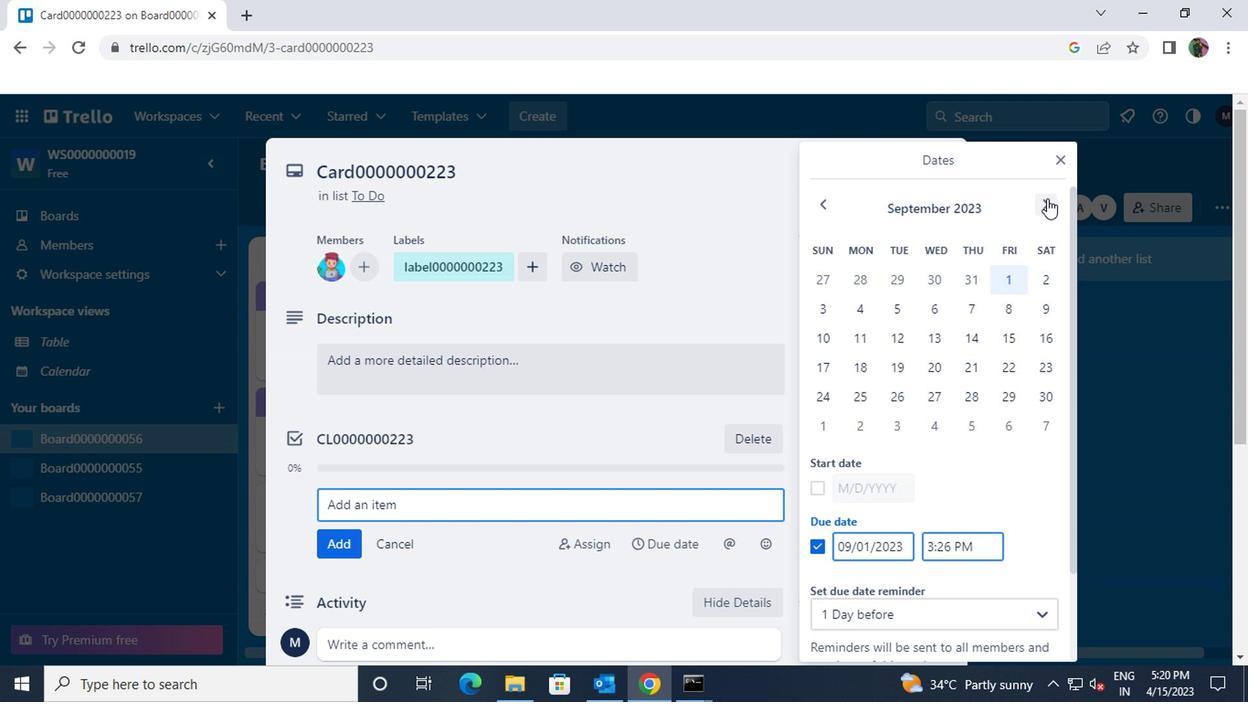 
Action: Mouse moved to (819, 278)
Screenshot: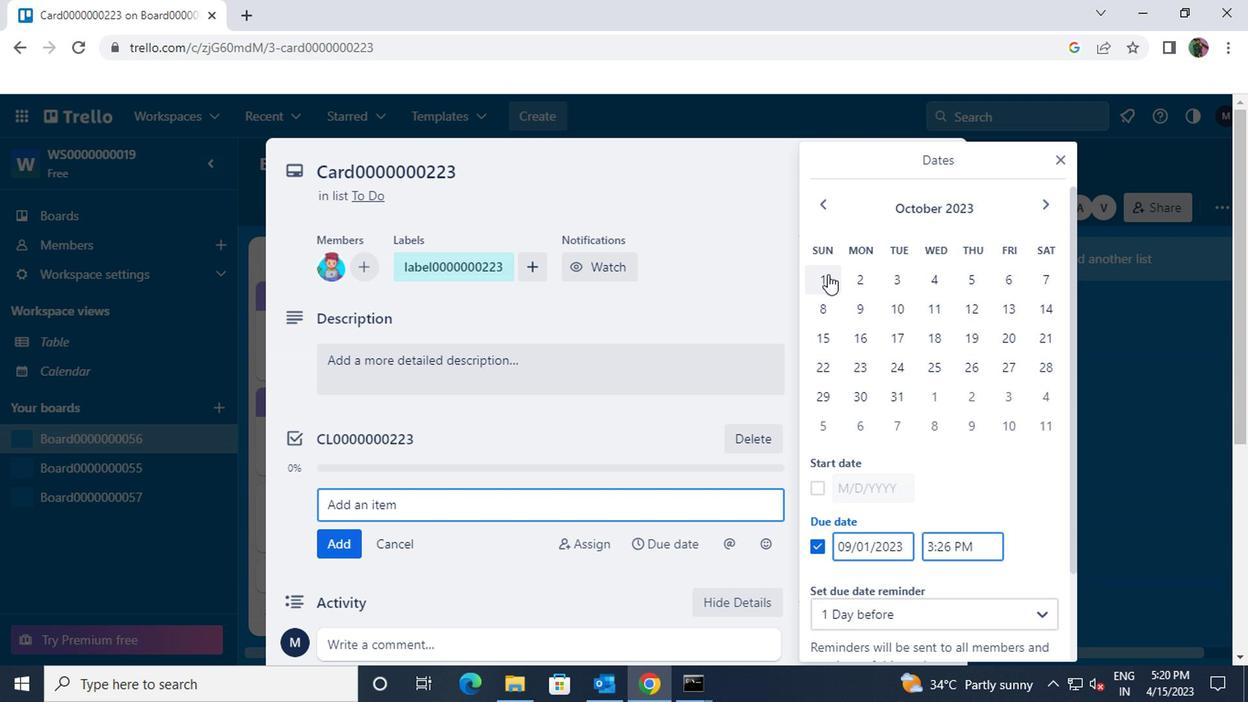 
Action: Mouse pressed left at (819, 278)
Screenshot: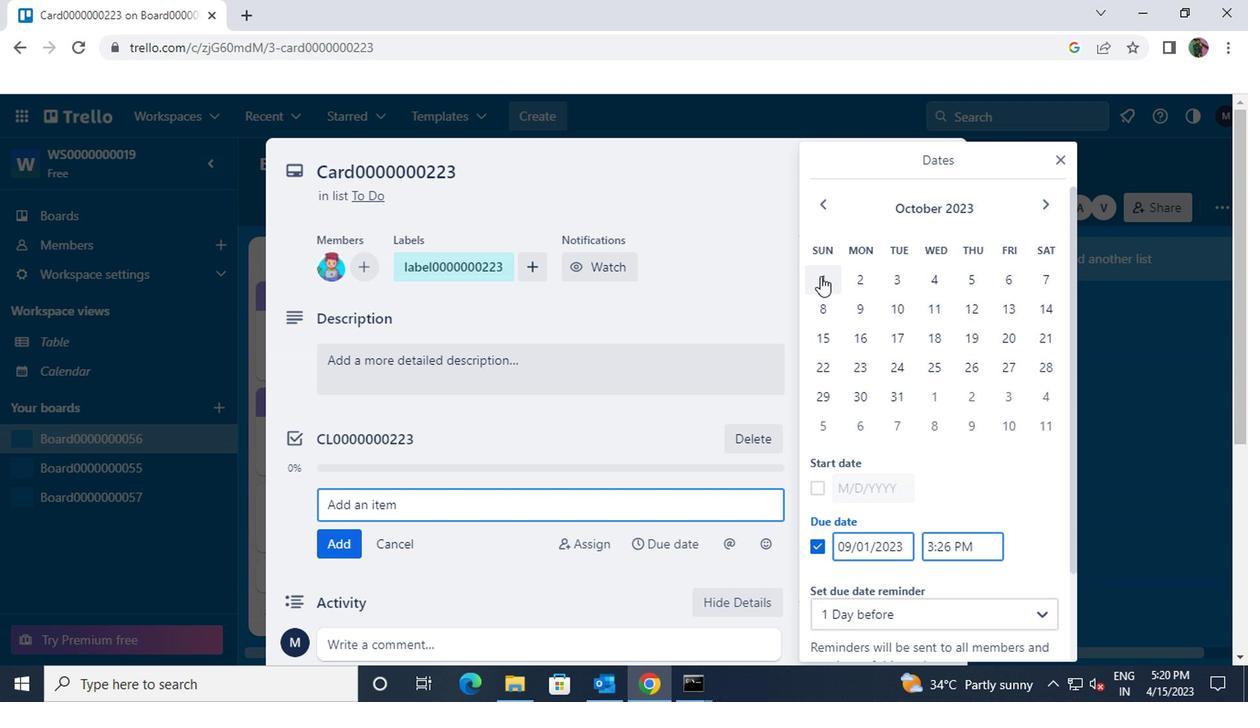 
Action: Mouse moved to (892, 399)
Screenshot: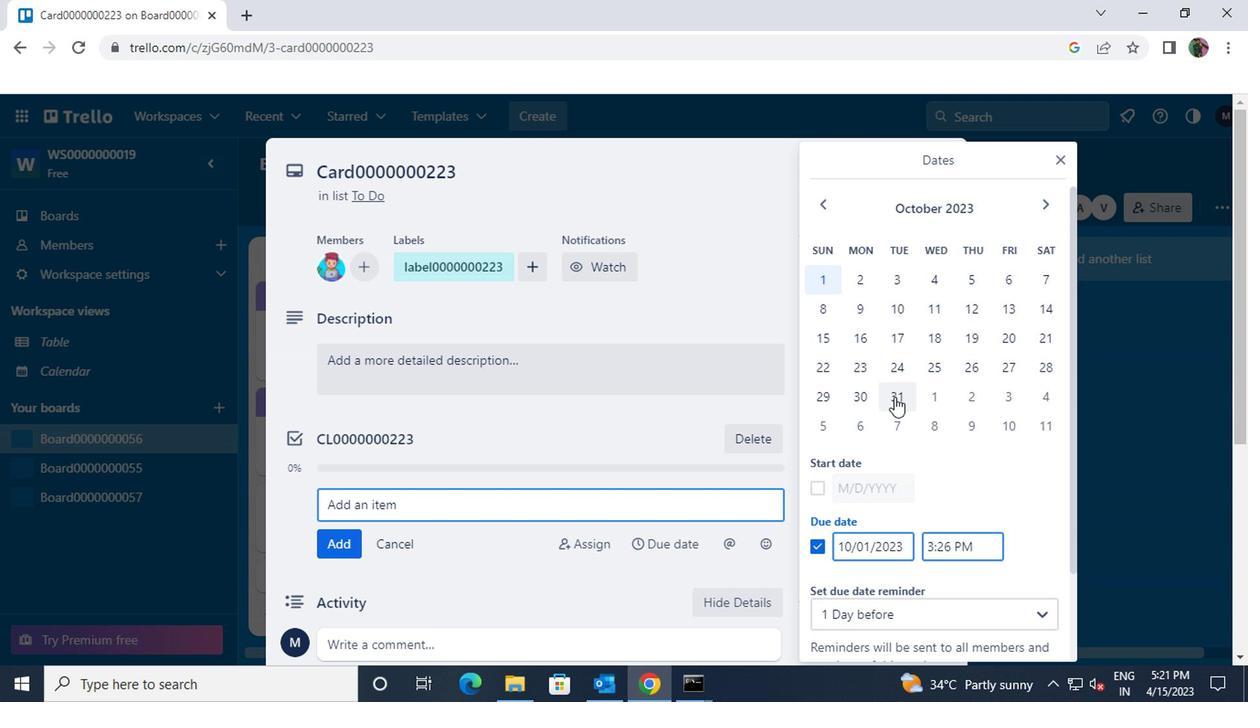 
Action: Mouse pressed left at (892, 399)
Screenshot: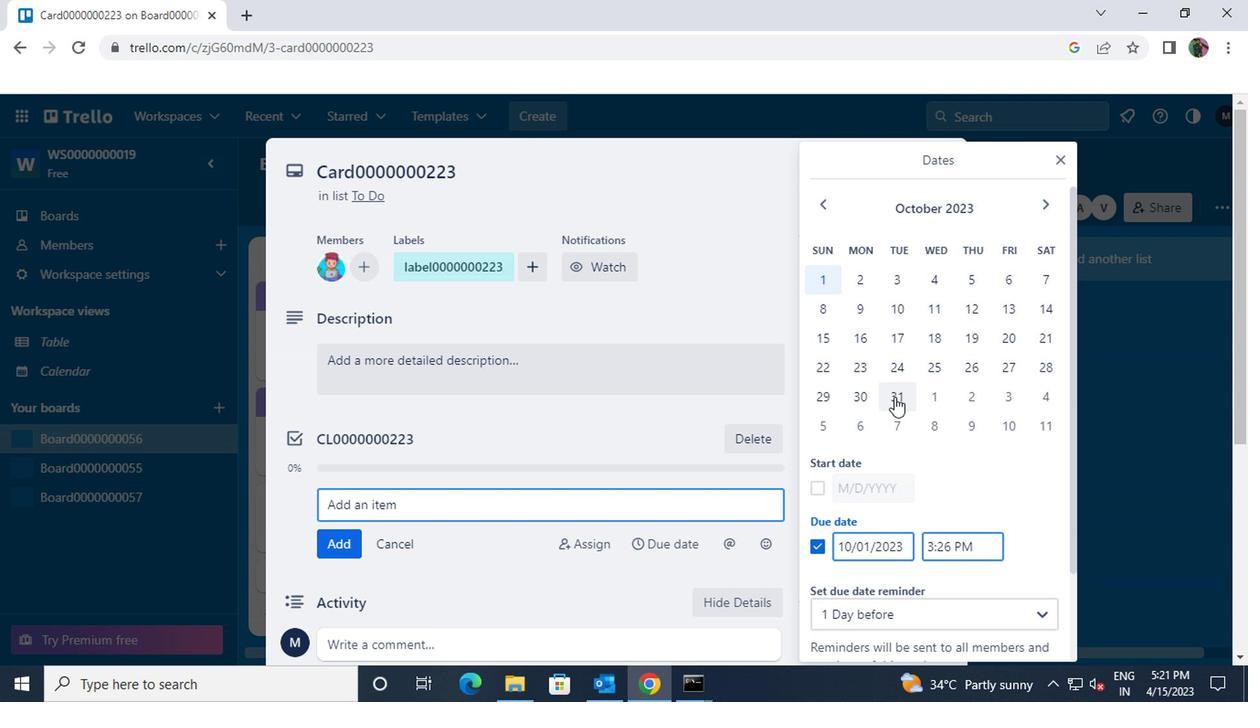 
Action: Mouse moved to (899, 398)
Screenshot: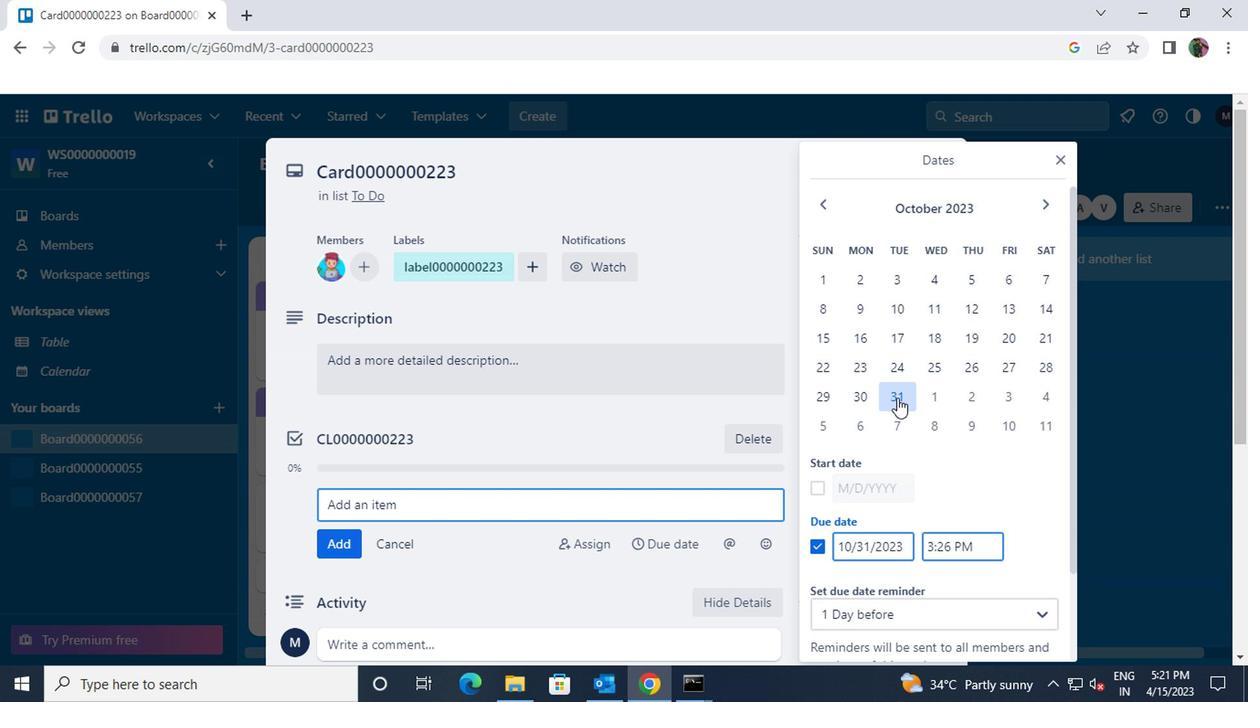 
Action: Mouse scrolled (899, 397) with delta (0, 0)
Screenshot: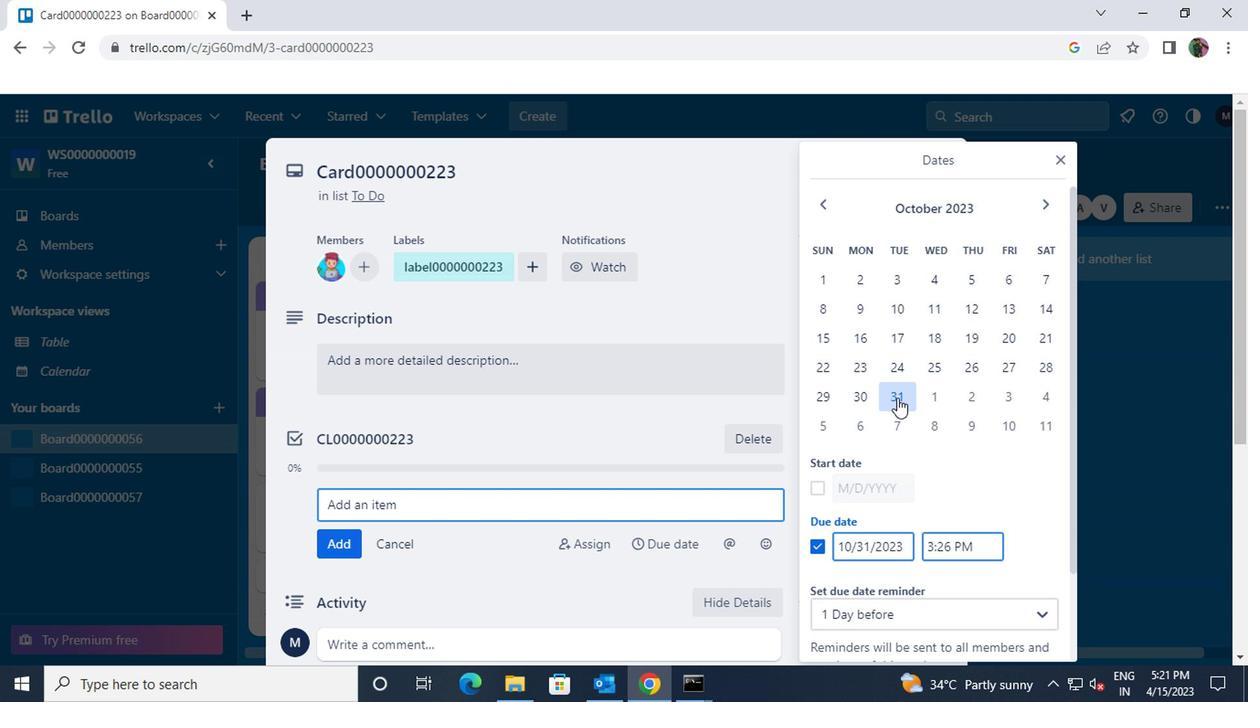 
Action: Mouse moved to (900, 397)
Screenshot: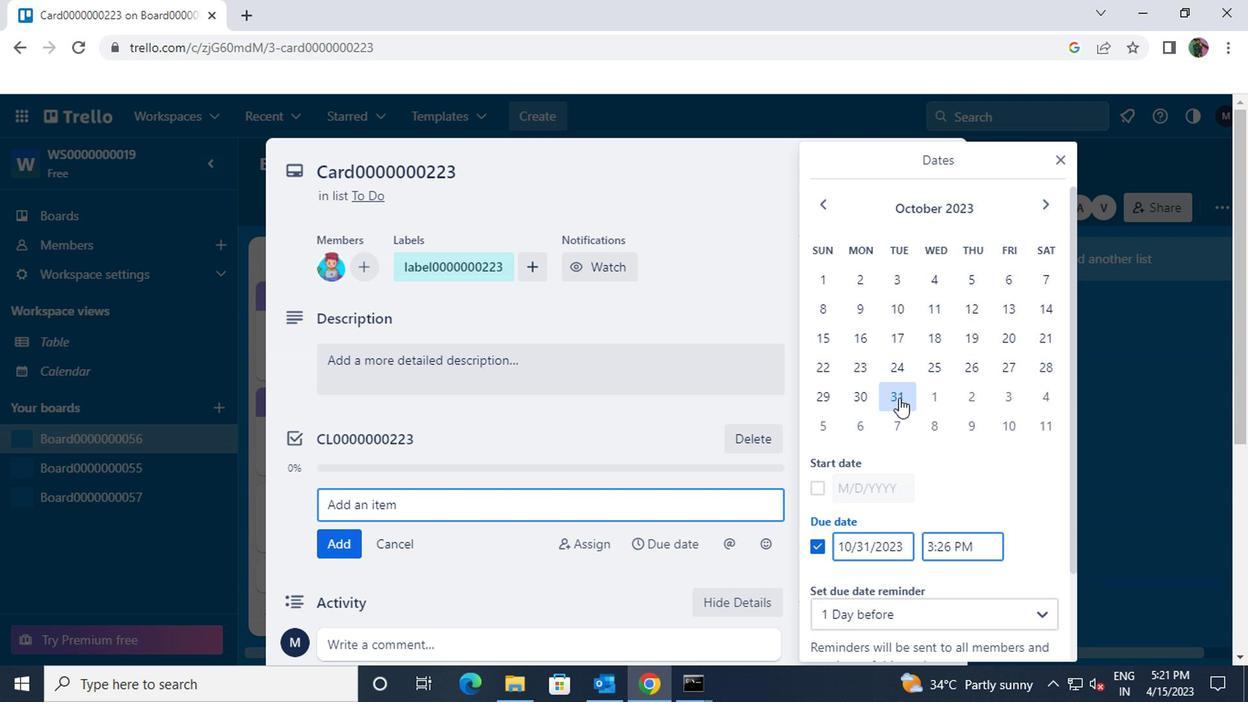 
Action: Mouse scrolled (900, 397) with delta (0, 0)
Screenshot: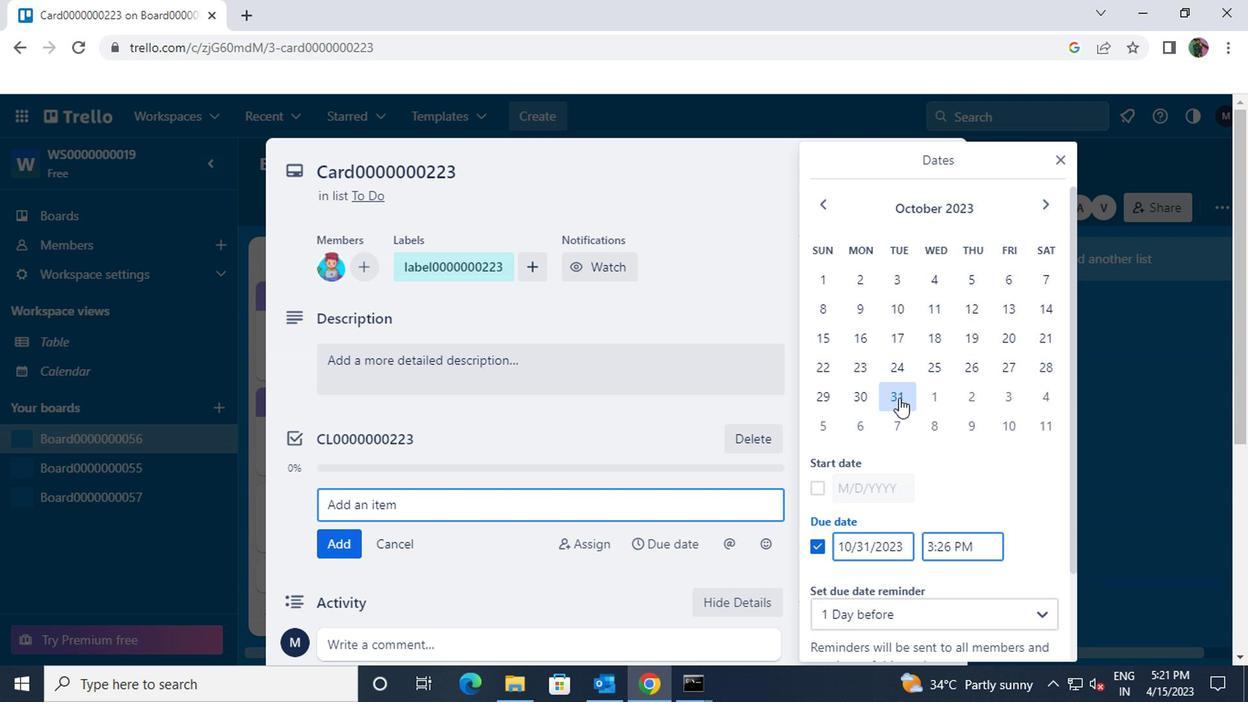 
Action: Mouse moved to (906, 581)
Screenshot: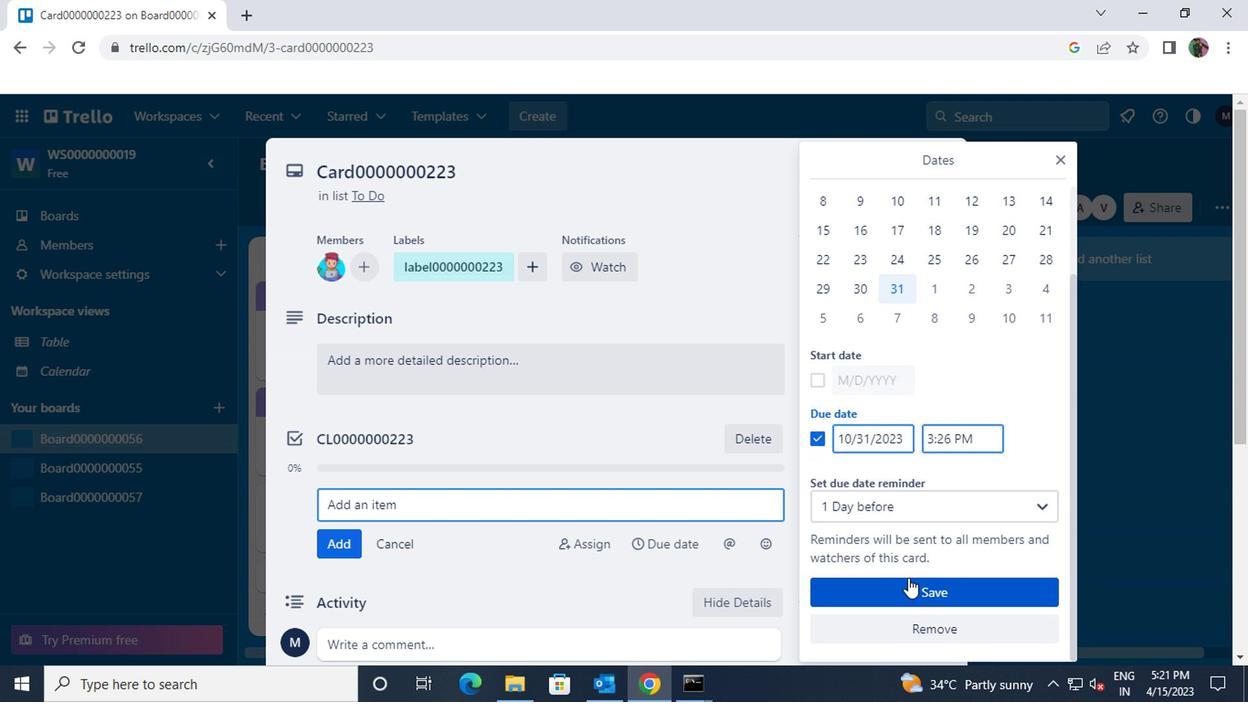 
Action: Mouse pressed left at (906, 581)
Screenshot: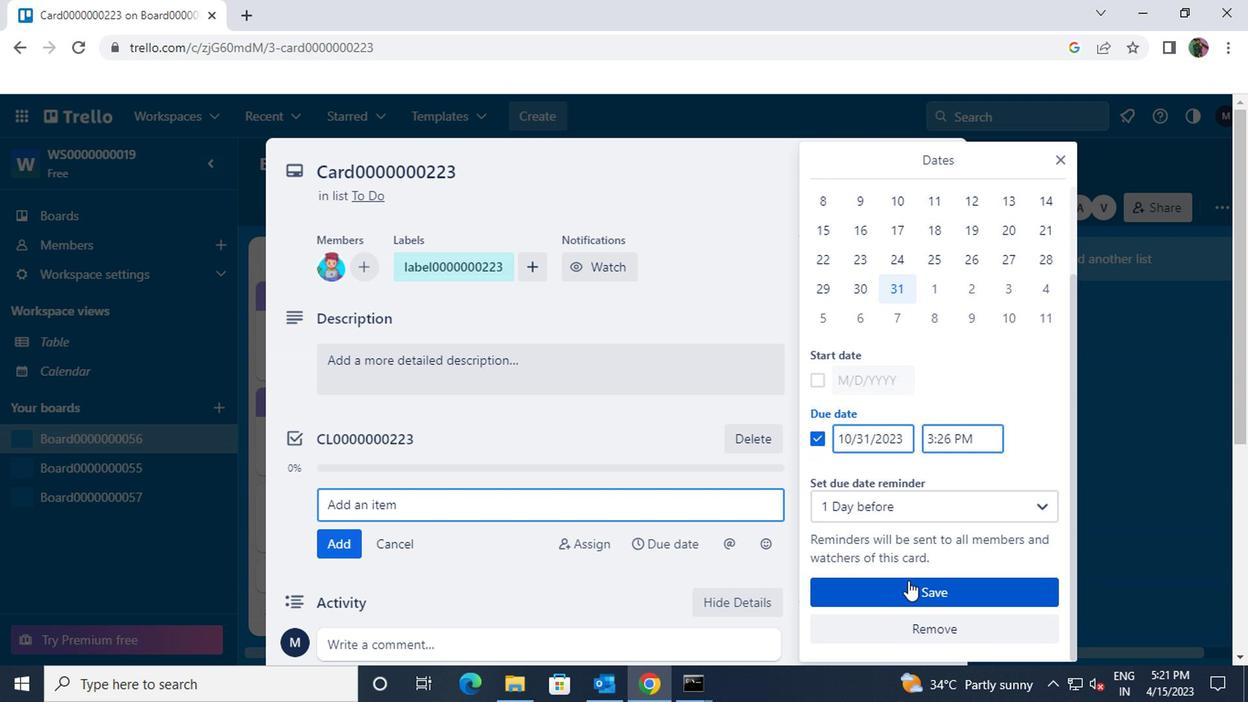 
